 Task: Find connections with filter location San Francisco with filter topic #Futurismwith filter profile language Spanish with filter current company Work From Home/ Fresher & Experience Jobs with filter school St. Martin's Engineering College with filter industry Nursing Homes and Residential Care Facilities with filter service category Ghostwriting with filter keywords title Security Guard
Action: Mouse moved to (561, 69)
Screenshot: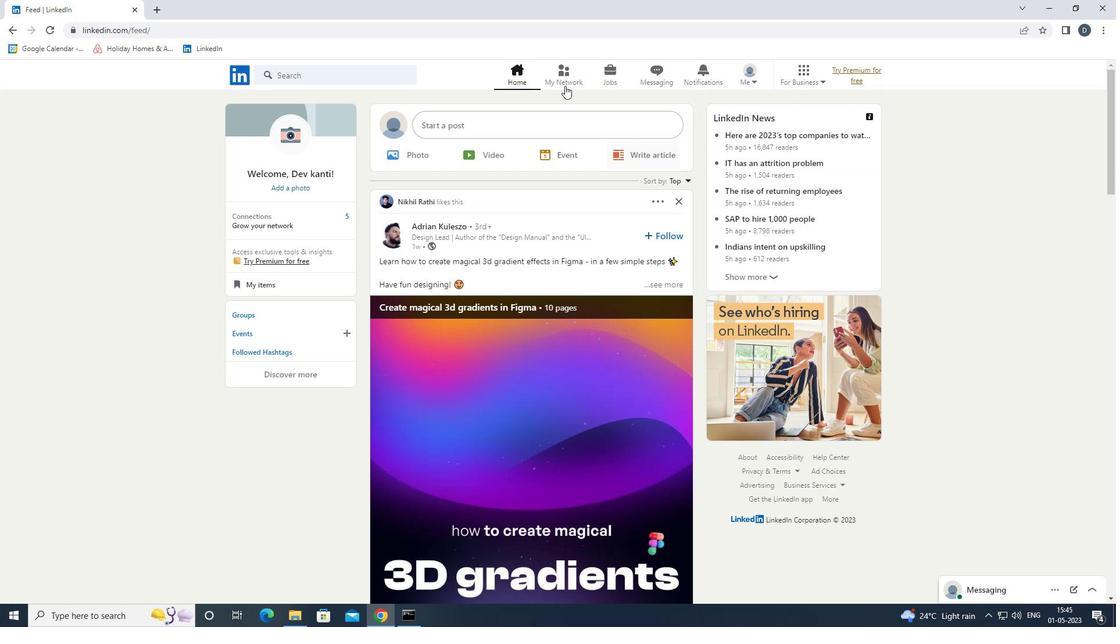 
Action: Mouse pressed left at (561, 69)
Screenshot: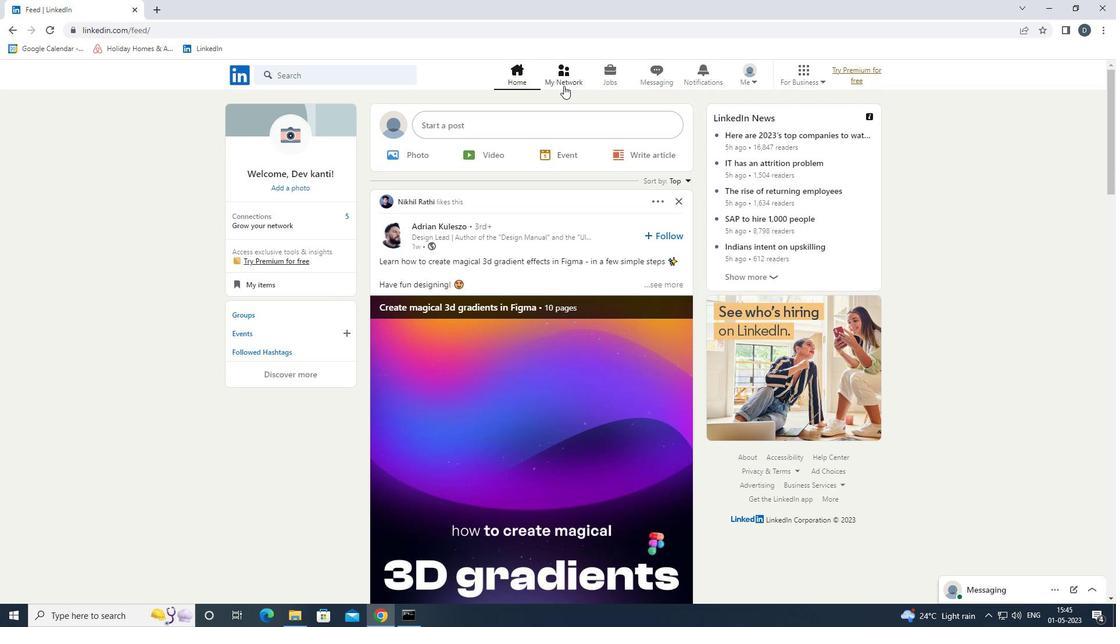 
Action: Mouse moved to (386, 137)
Screenshot: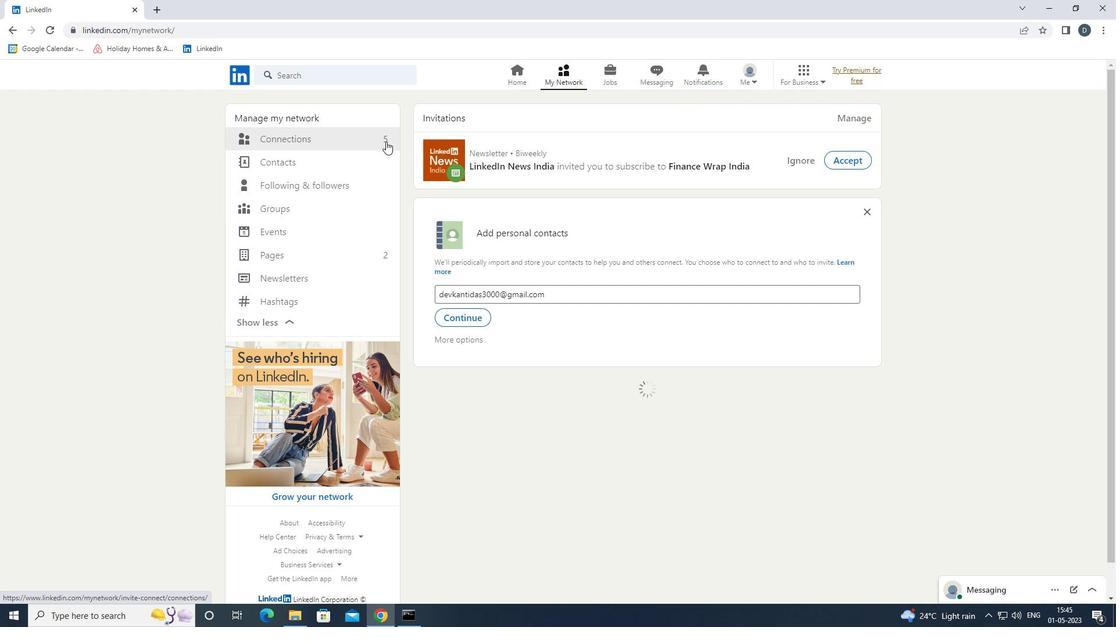 
Action: Mouse pressed left at (386, 137)
Screenshot: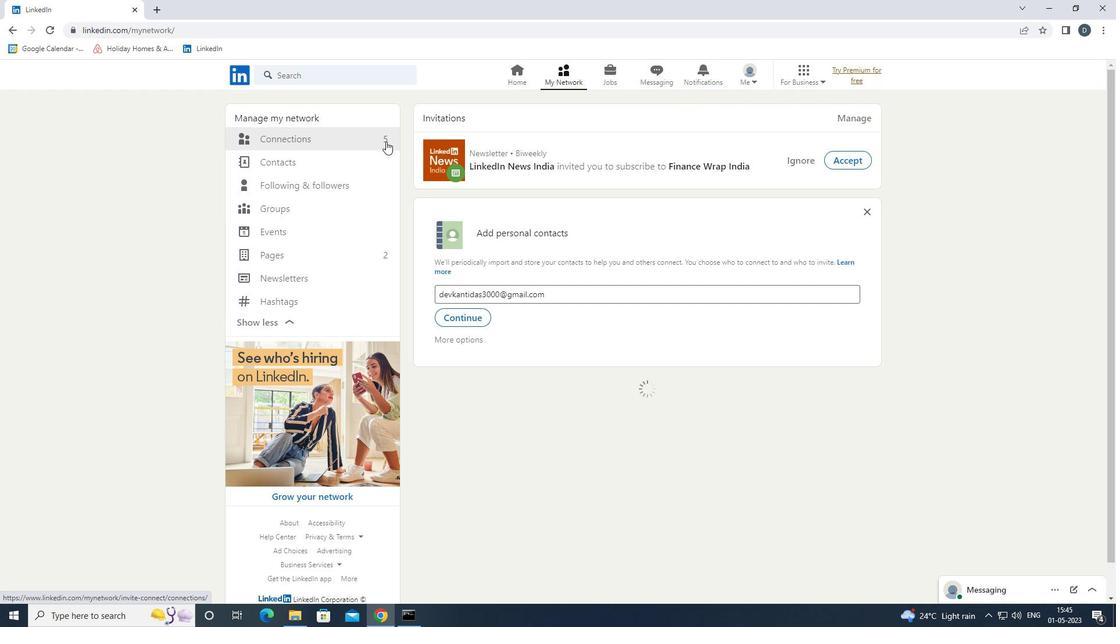 
Action: Mouse moved to (662, 138)
Screenshot: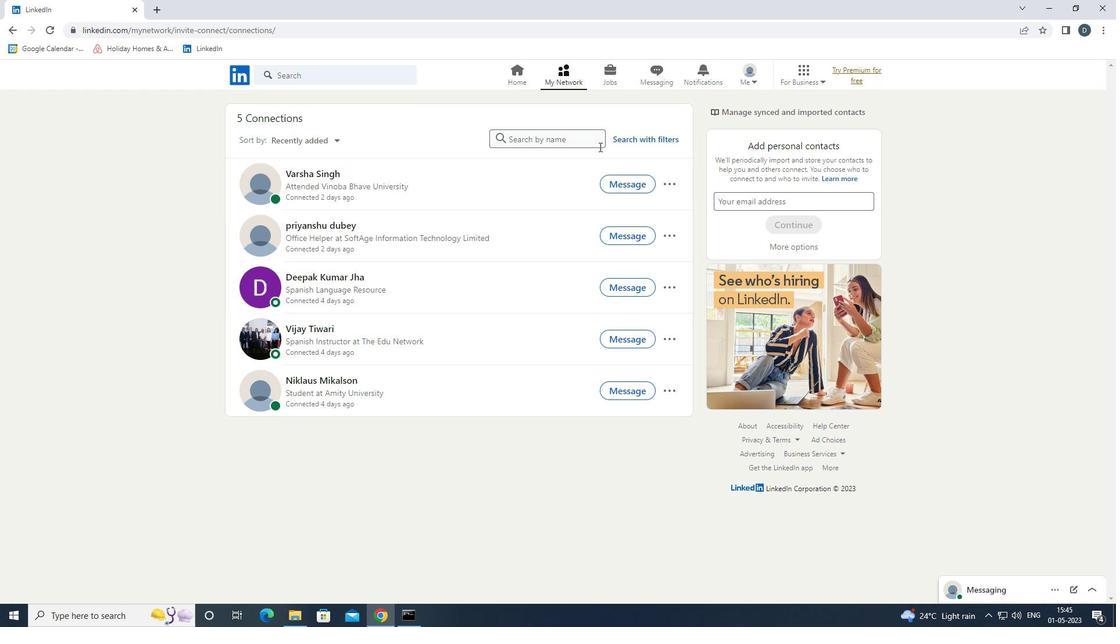 
Action: Mouse pressed left at (662, 138)
Screenshot: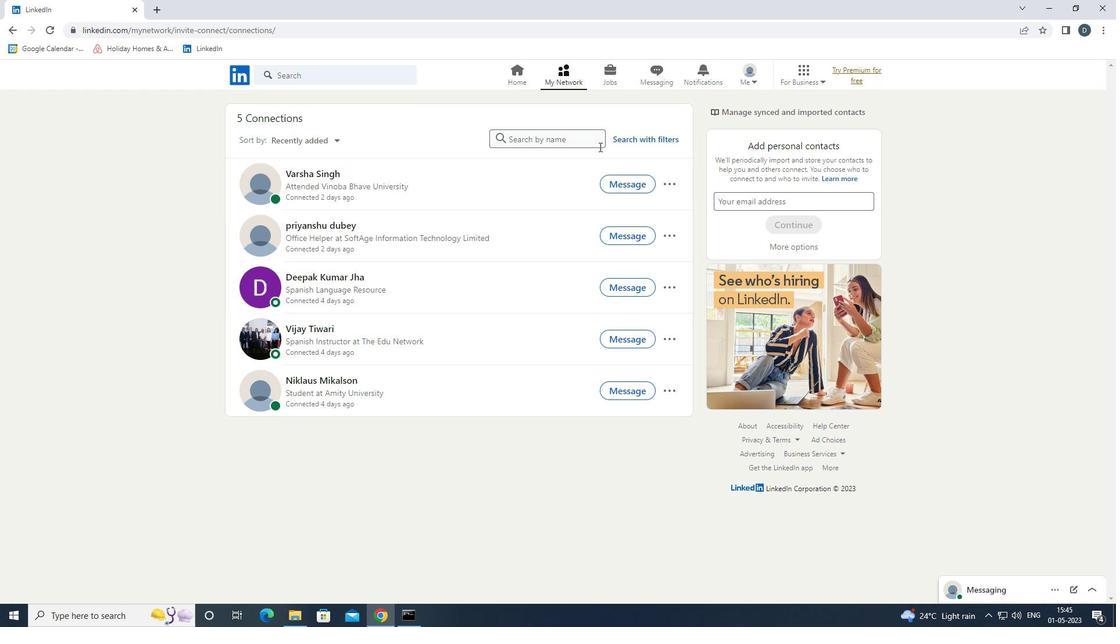 
Action: Mouse moved to (584, 112)
Screenshot: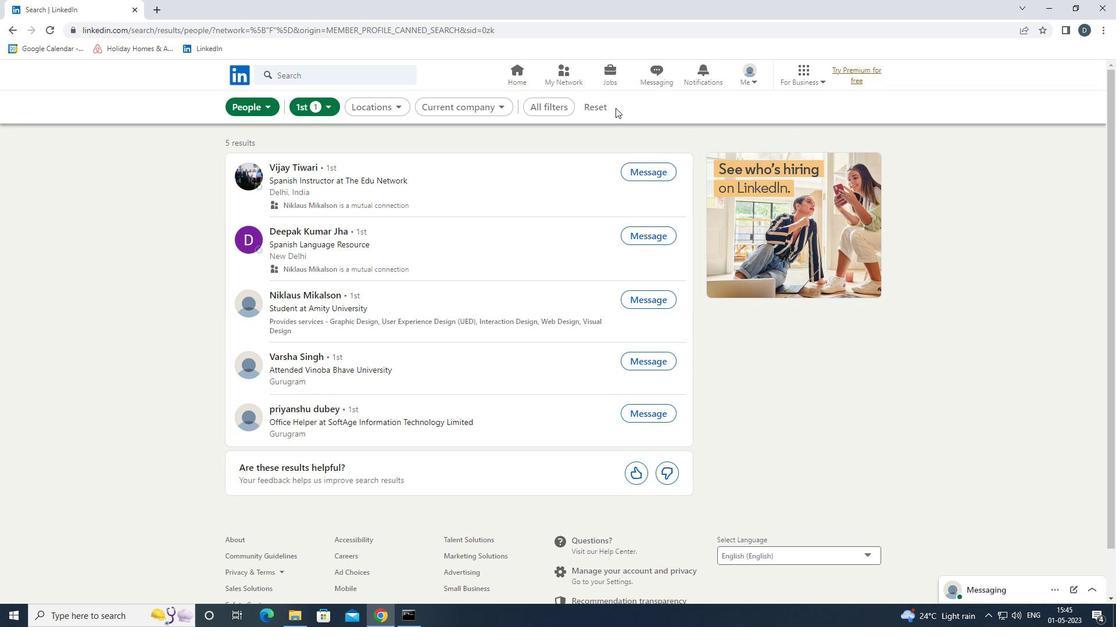 
Action: Mouse pressed left at (584, 112)
Screenshot: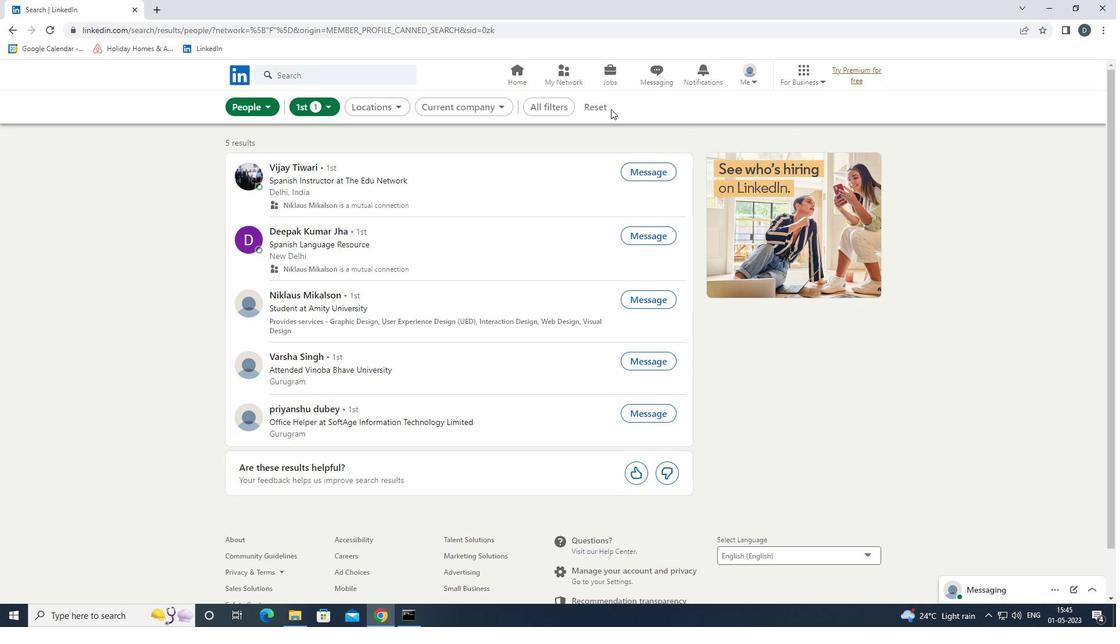 
Action: Mouse moved to (563, 108)
Screenshot: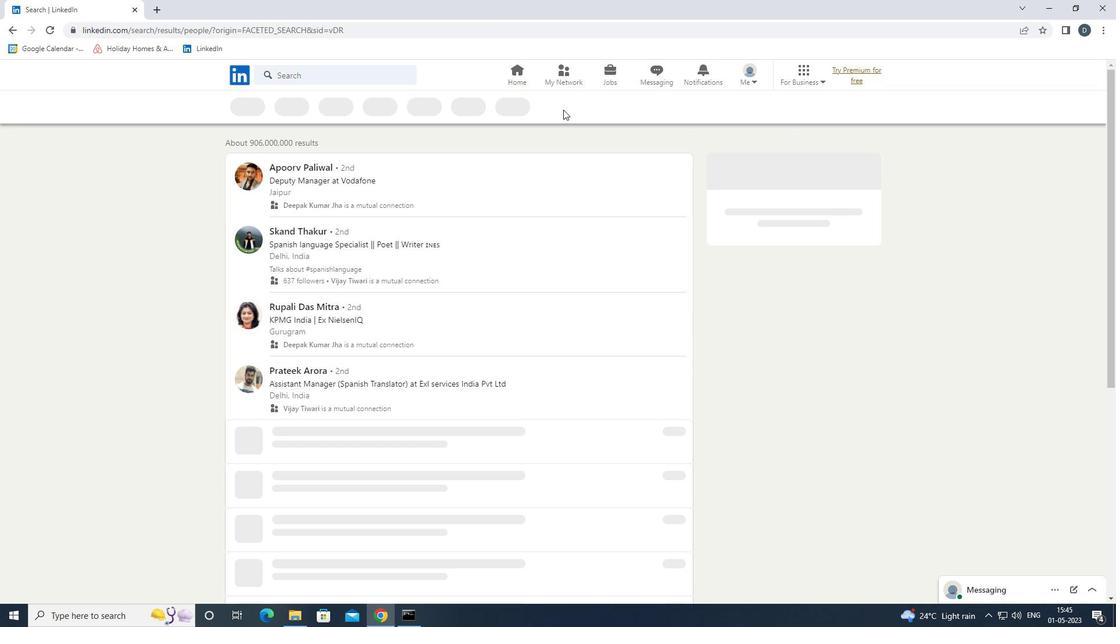 
Action: Mouse pressed left at (563, 108)
Screenshot: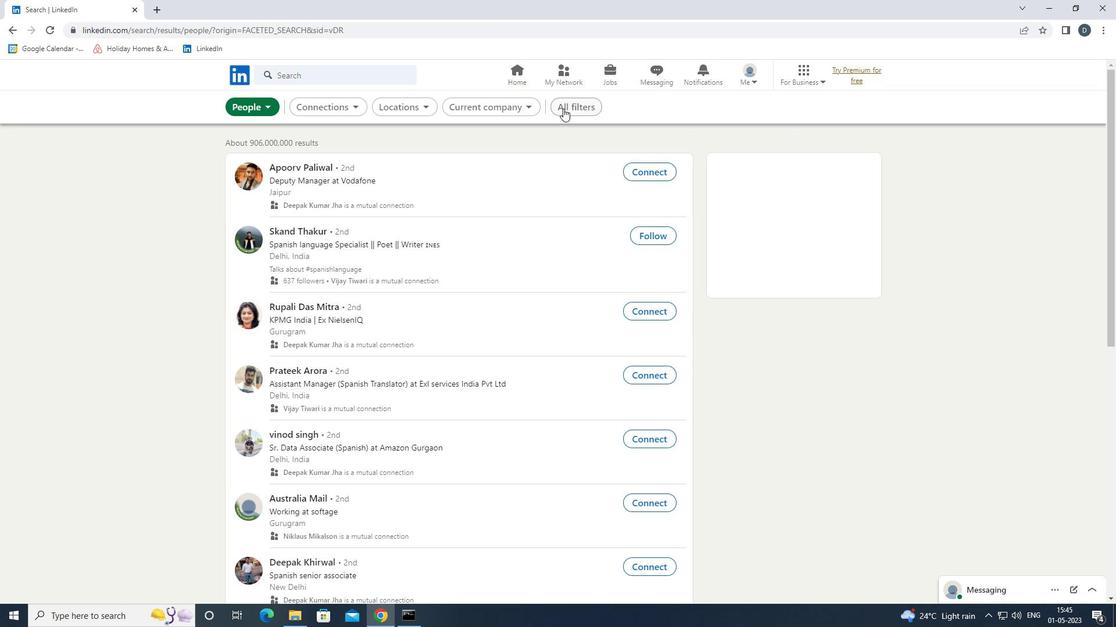 
Action: Mouse moved to (948, 422)
Screenshot: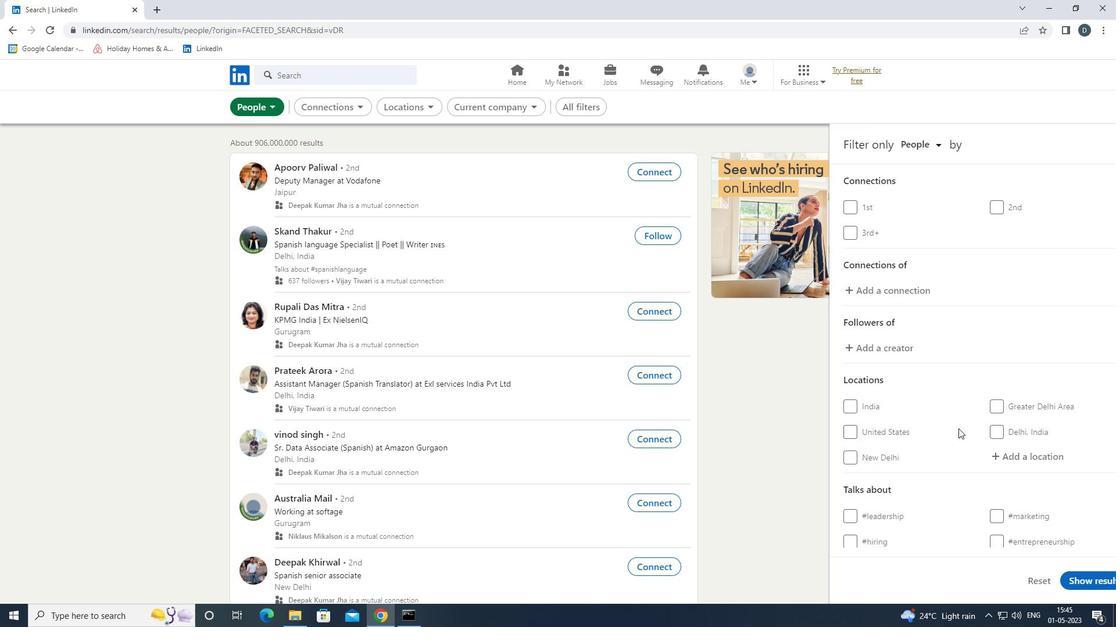
Action: Mouse scrolled (948, 421) with delta (0, 0)
Screenshot: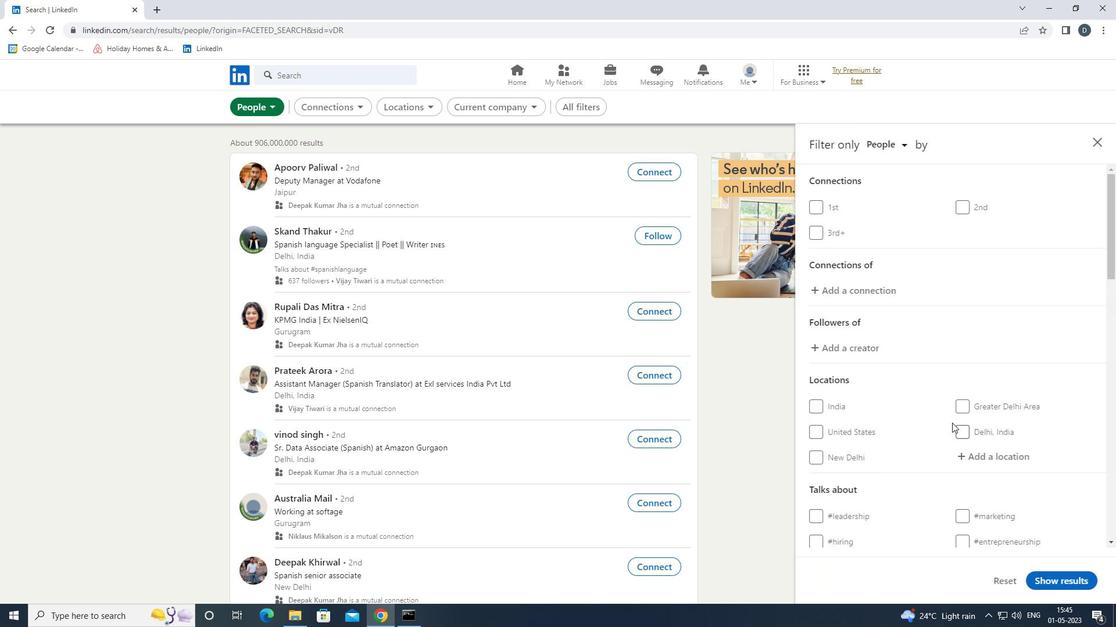 
Action: Mouse scrolled (948, 421) with delta (0, 0)
Screenshot: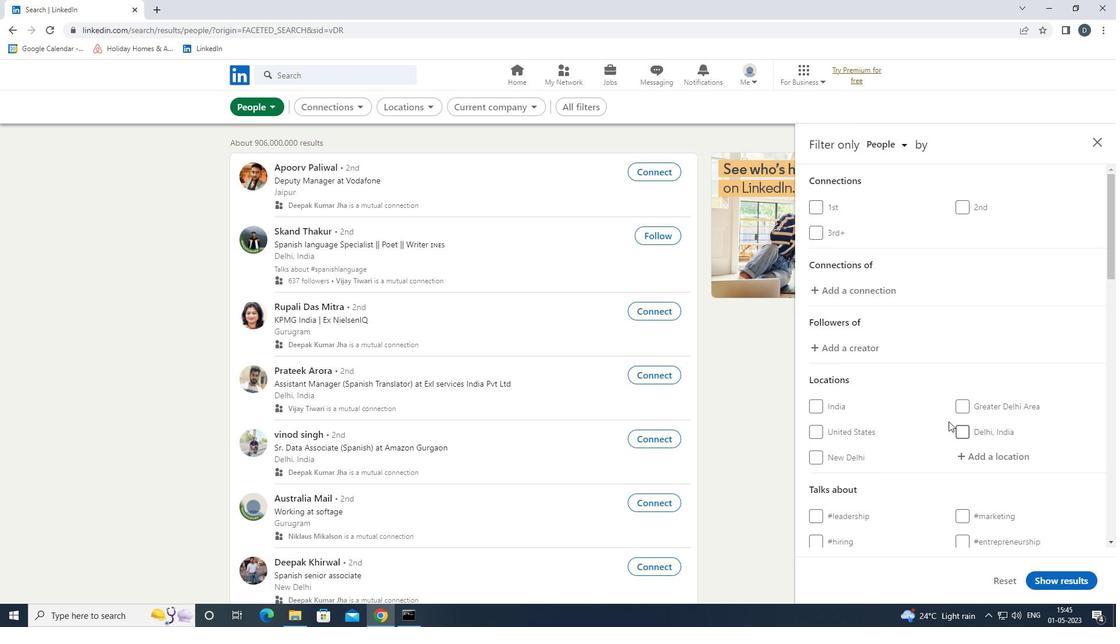 
Action: Mouse moved to (989, 349)
Screenshot: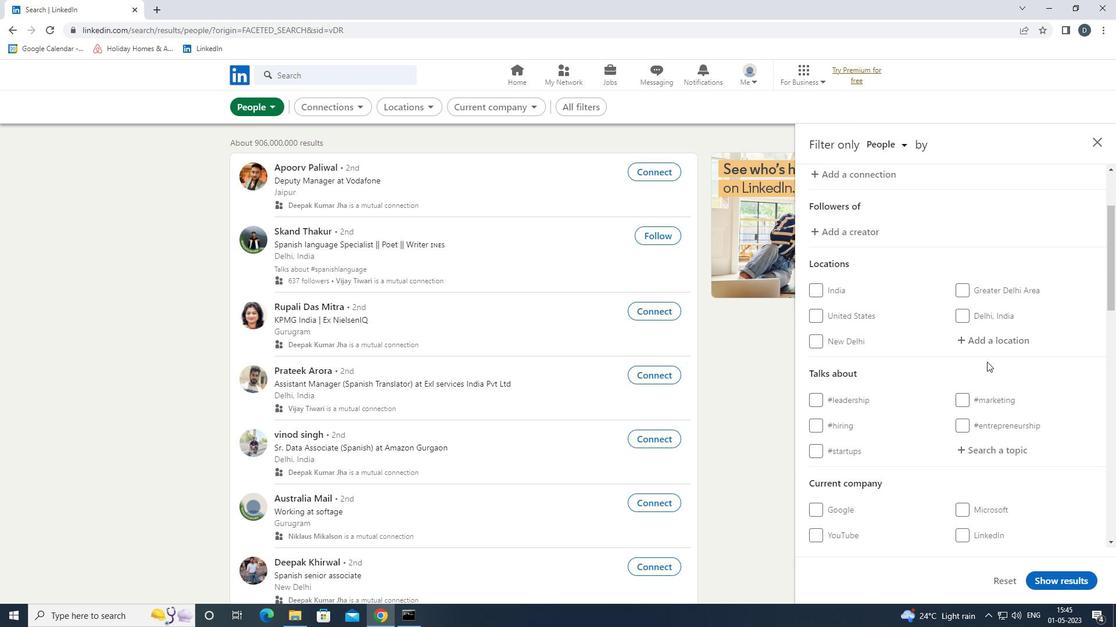 
Action: Mouse pressed left at (989, 349)
Screenshot: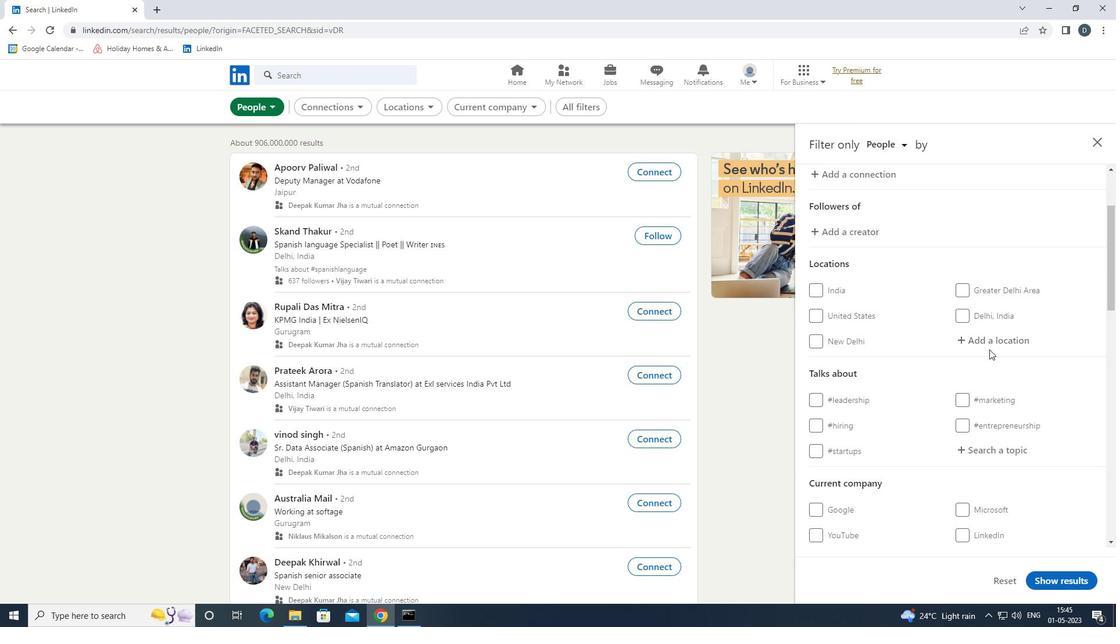 
Action: Key pressed <Key.shift>SAN<Key.space><Key.shift>FRAN<Key.down><Key.enter>
Screenshot: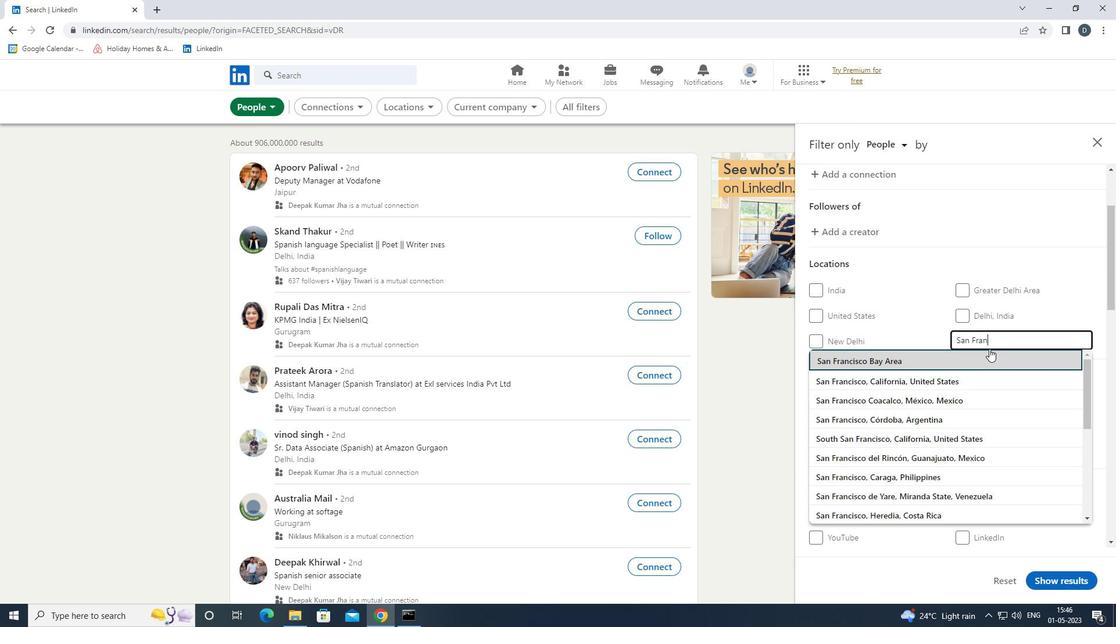 
Action: Mouse moved to (991, 347)
Screenshot: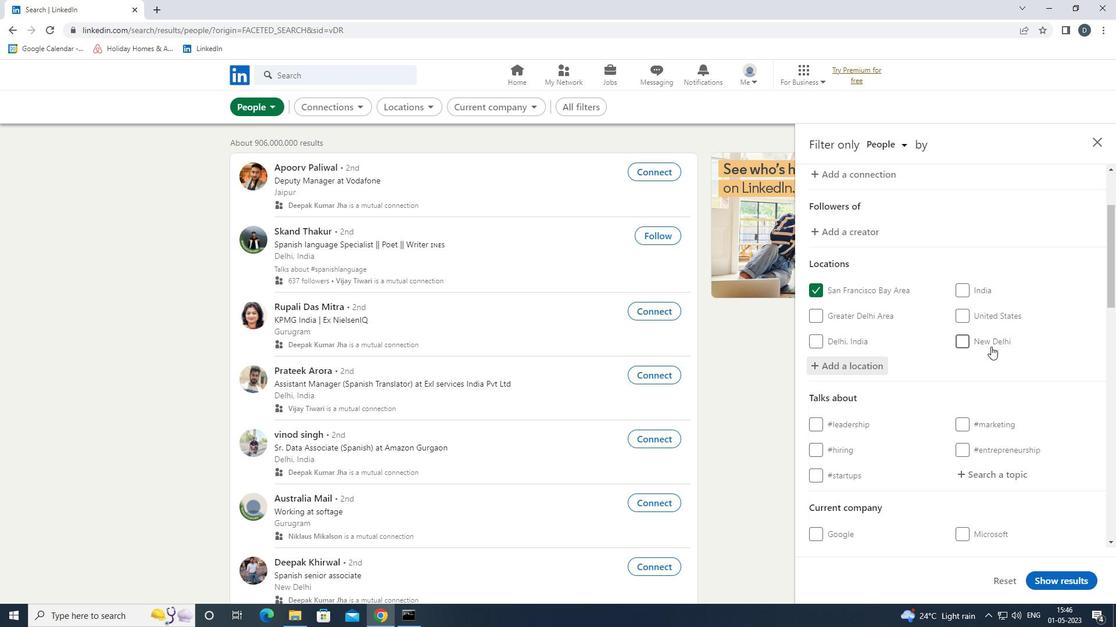
Action: Mouse scrolled (991, 346) with delta (0, 0)
Screenshot: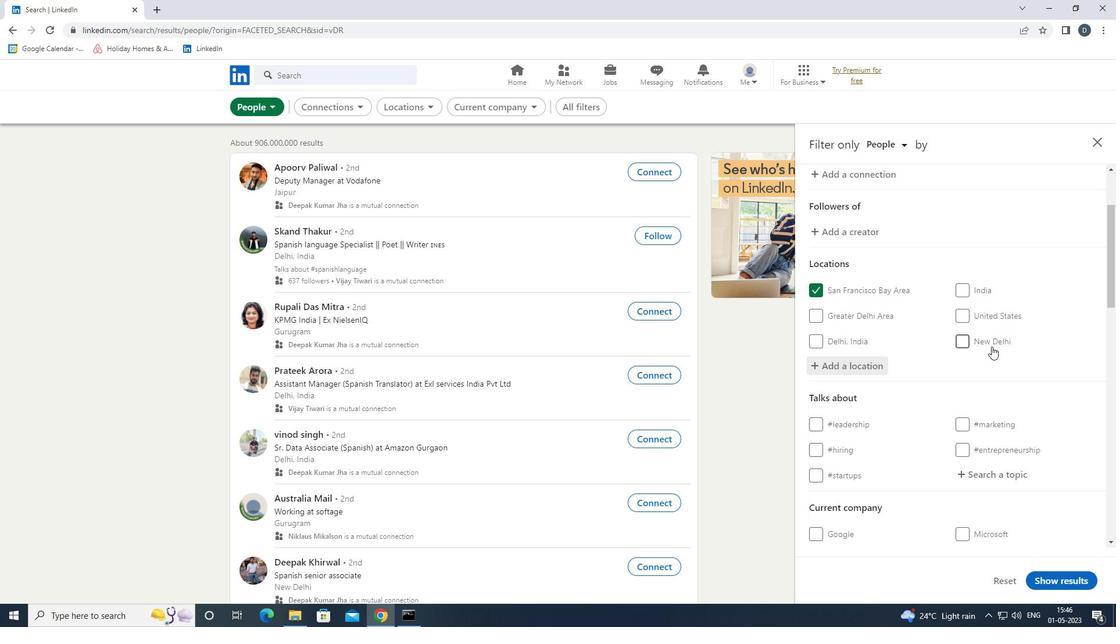 
Action: Mouse scrolled (991, 346) with delta (0, 0)
Screenshot: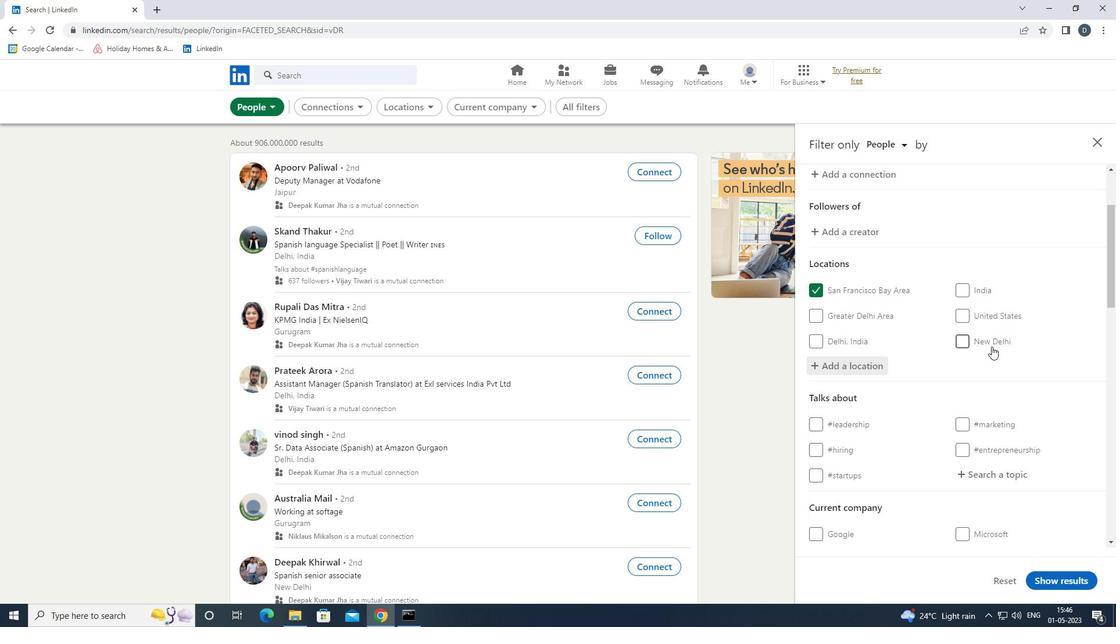 
Action: Mouse scrolled (991, 346) with delta (0, 0)
Screenshot: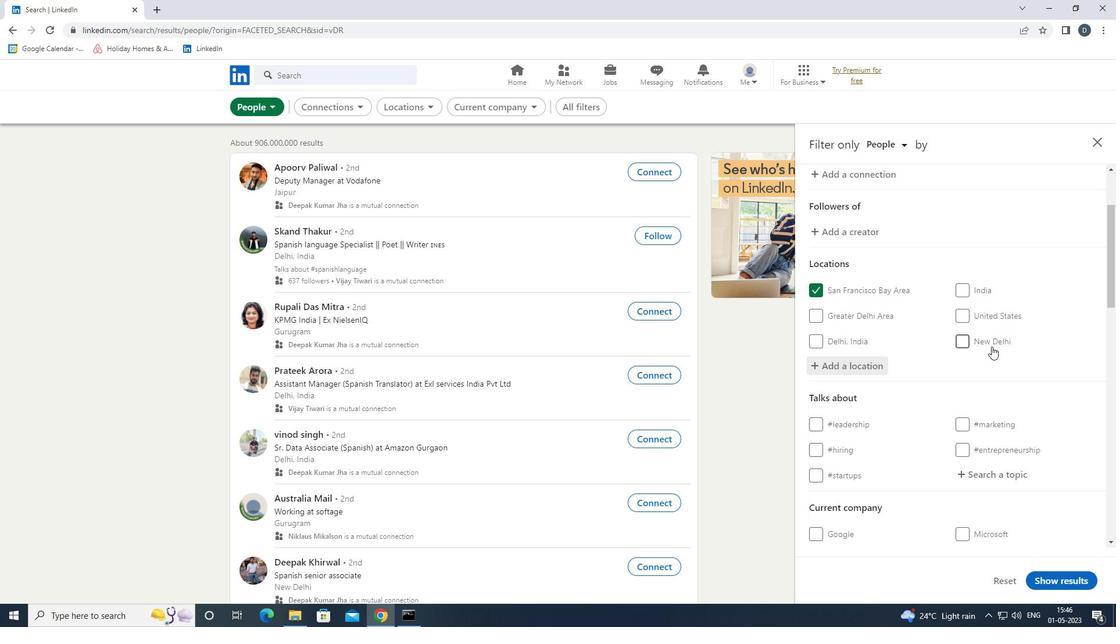 
Action: Mouse moved to (1029, 296)
Screenshot: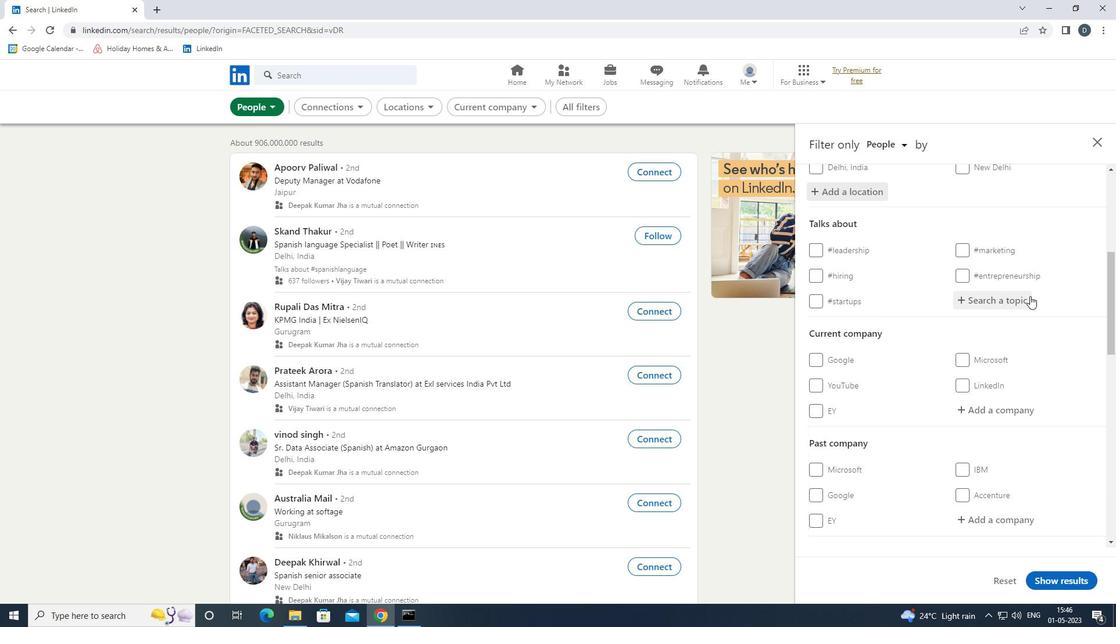 
Action: Mouse pressed left at (1029, 296)
Screenshot: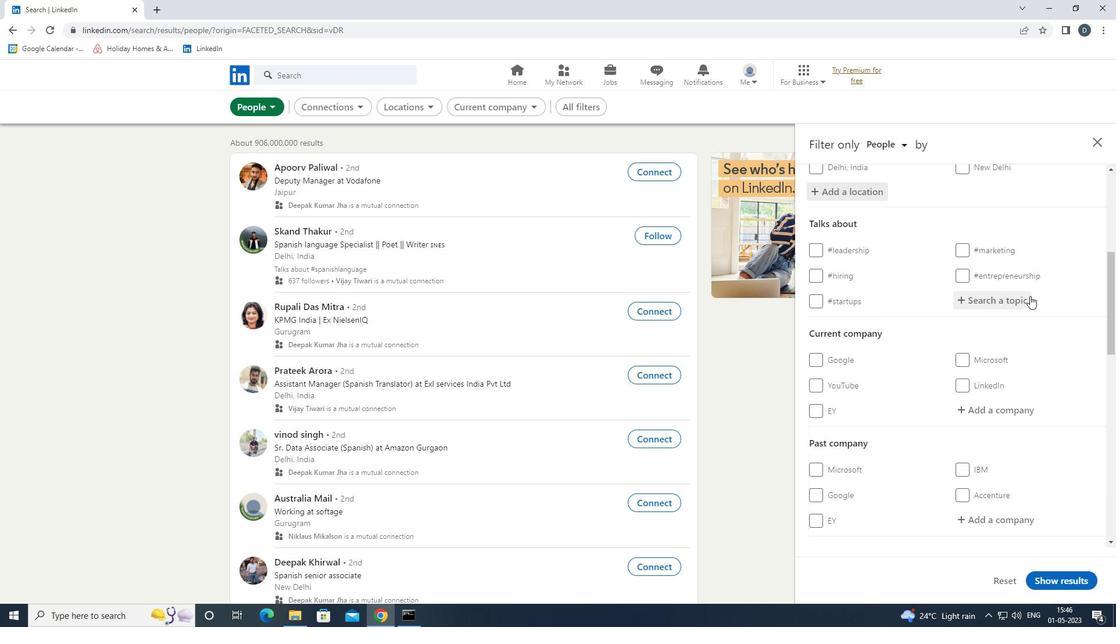 
Action: Mouse moved to (1028, 296)
Screenshot: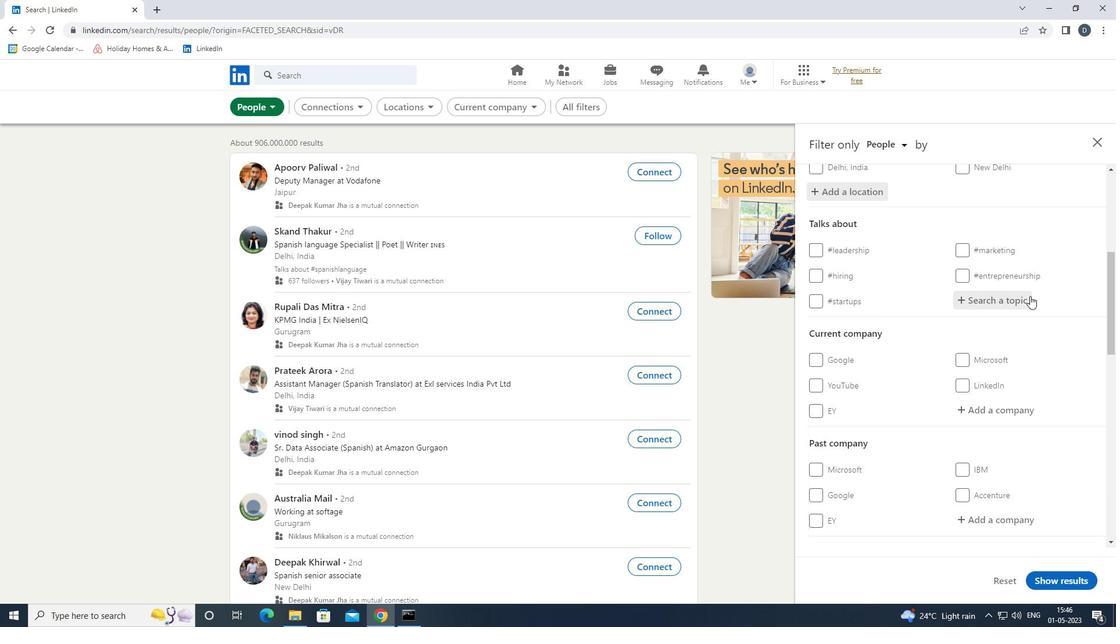 
Action: Key pressed <Key.shift><Key.shift>FUTURSIM<Key.left><Key.left><Key.left><Key.left><Key.left><Key.left><Key.left><Key.left><Key.left><Key.left><Key.left><Key.left><Key.shift><Key.shift><Key.shift><Key.shift><Key.shift><Key.shift><Key.shift><Key.shift><Key.shift>#<Key.right><Key.right><Key.right><Key.right><Key.right><Key.right><Key.right><Key.right><Key.right>
Screenshot: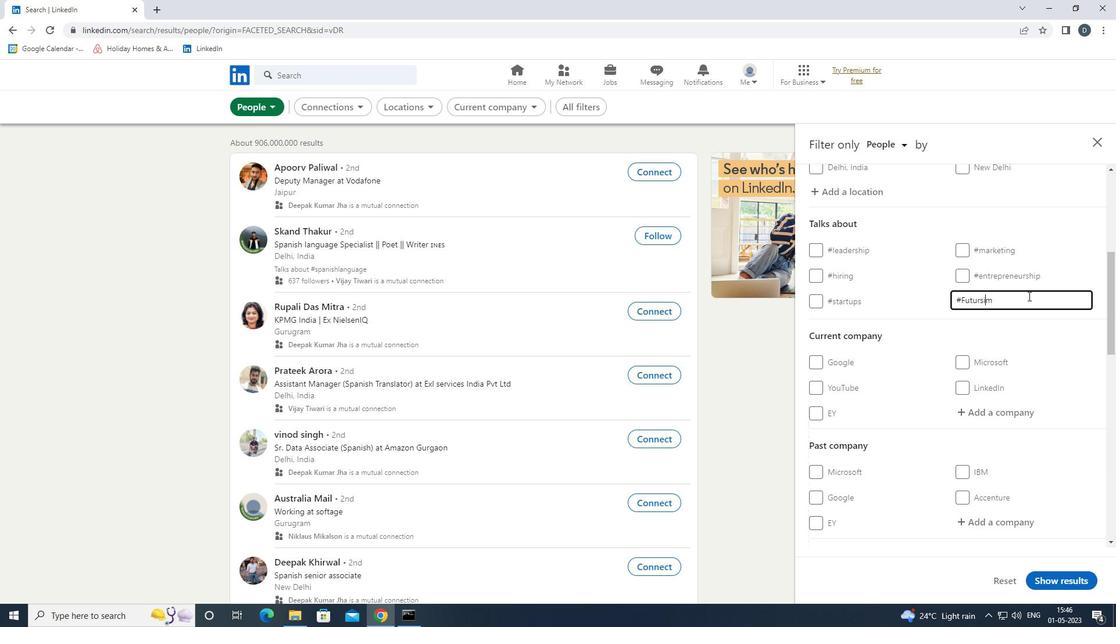 
Action: Mouse moved to (1026, 297)
Screenshot: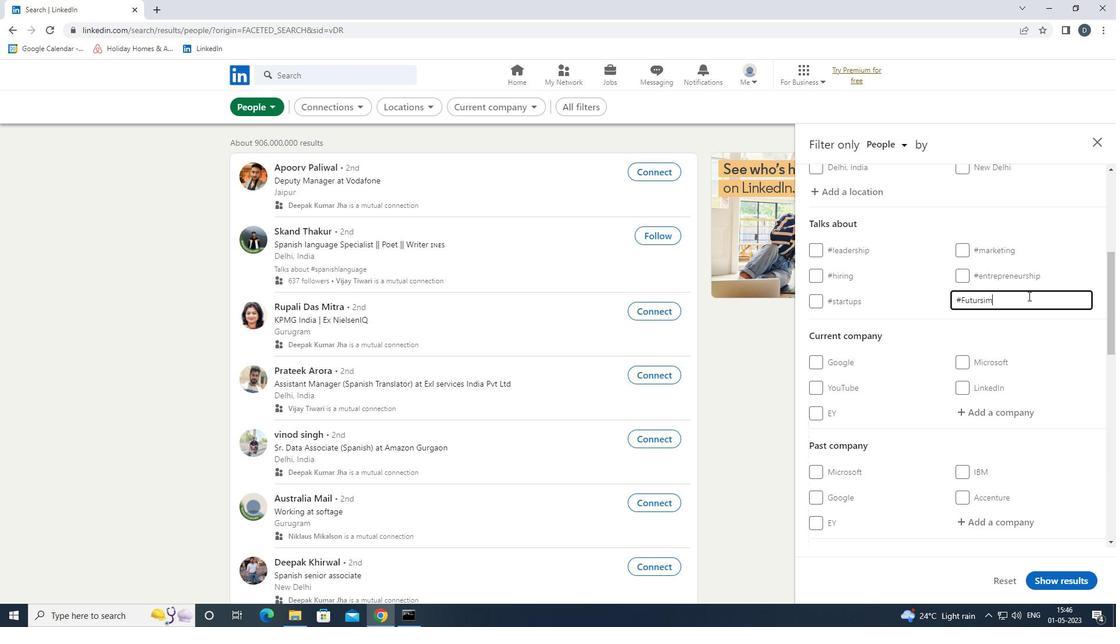
Action: Key pressed <Key.backspace><Key.backspace>M<Key.left><Key.left><Key.left><Key.left><Key.left><Key.left><Key.left><Key.left><Key.left><Key.left><Key.left><Key.left><Key.left><Key.left><Key.left><Key.left><Key.delete><Key.right><Key.right><Key.right><Key.right><Key.right>I<Key.down><Key.enter>
Screenshot: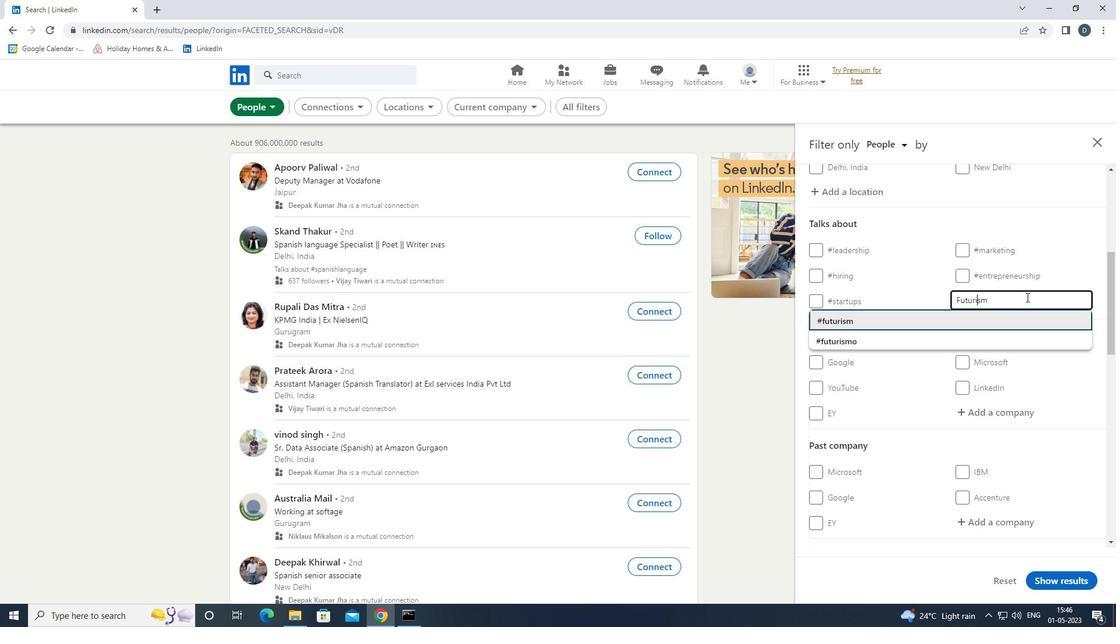 
Action: Mouse moved to (1026, 303)
Screenshot: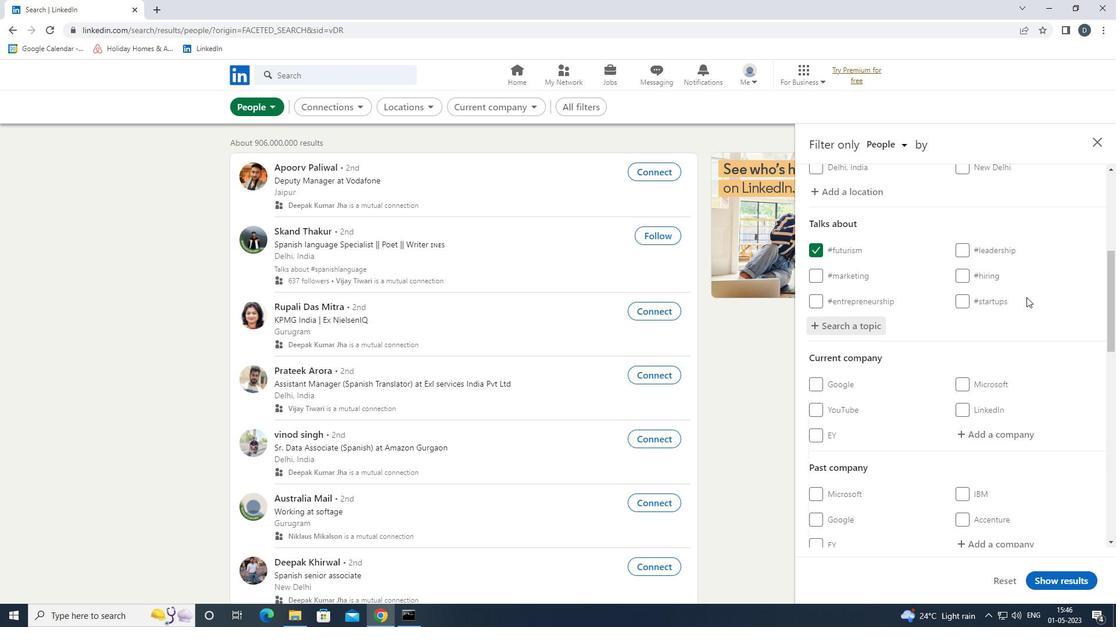 
Action: Mouse scrolled (1026, 302) with delta (0, 0)
Screenshot: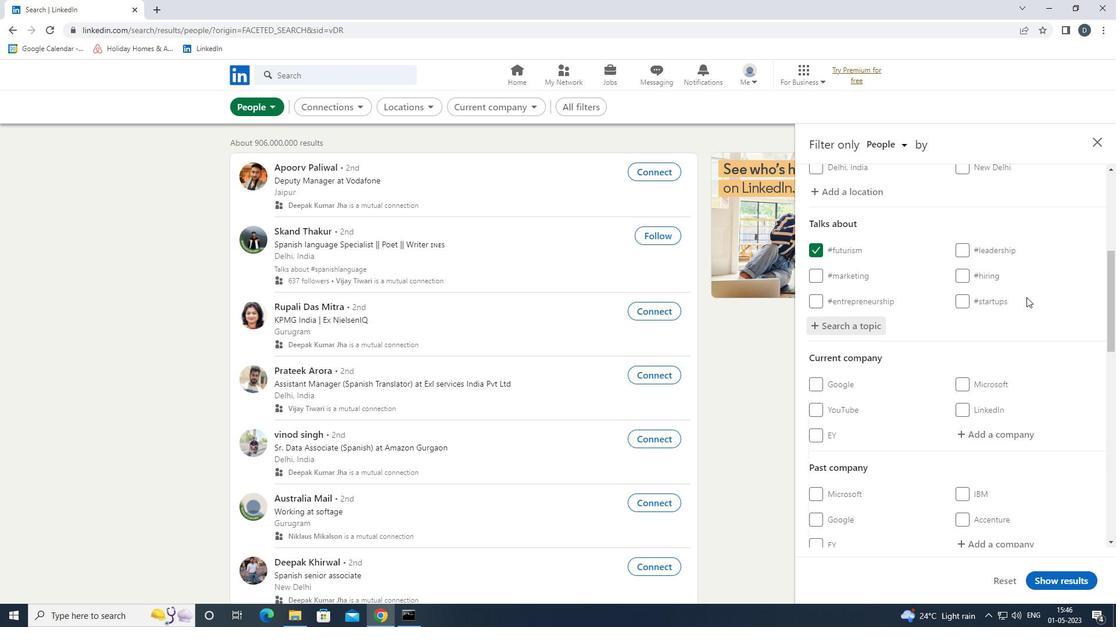 
Action: Mouse moved to (1026, 305)
Screenshot: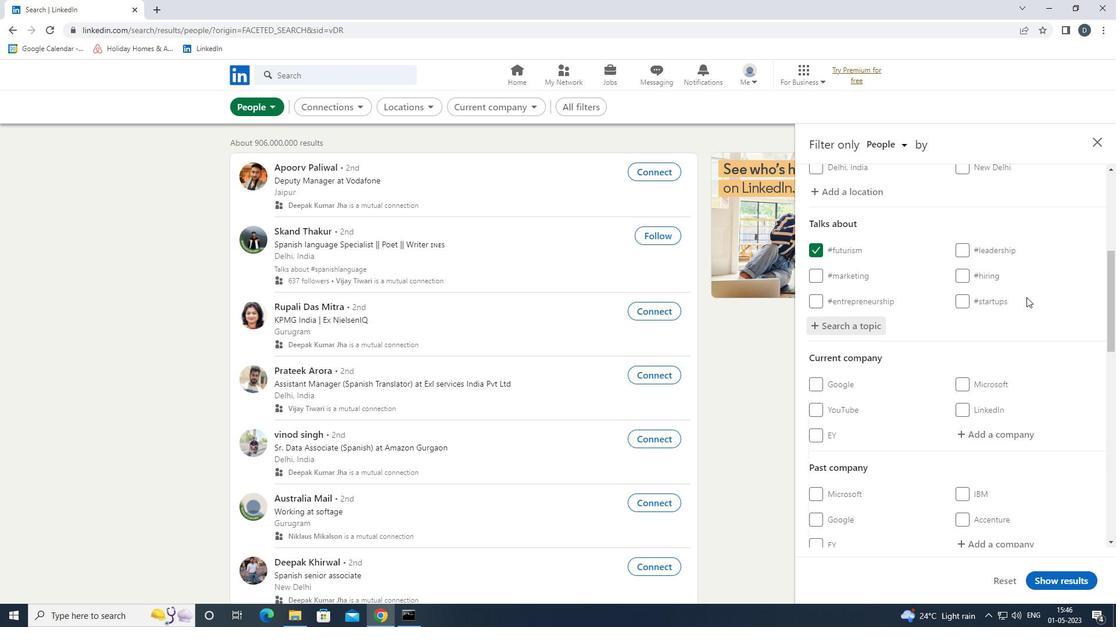 
Action: Mouse scrolled (1026, 304) with delta (0, 0)
Screenshot: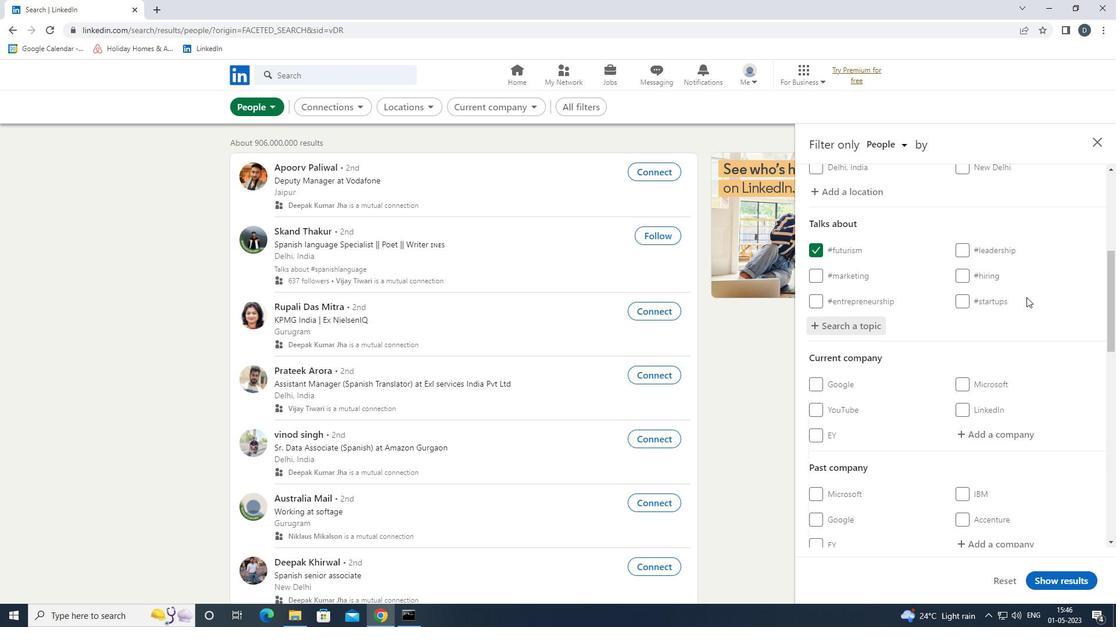 
Action: Mouse moved to (1019, 319)
Screenshot: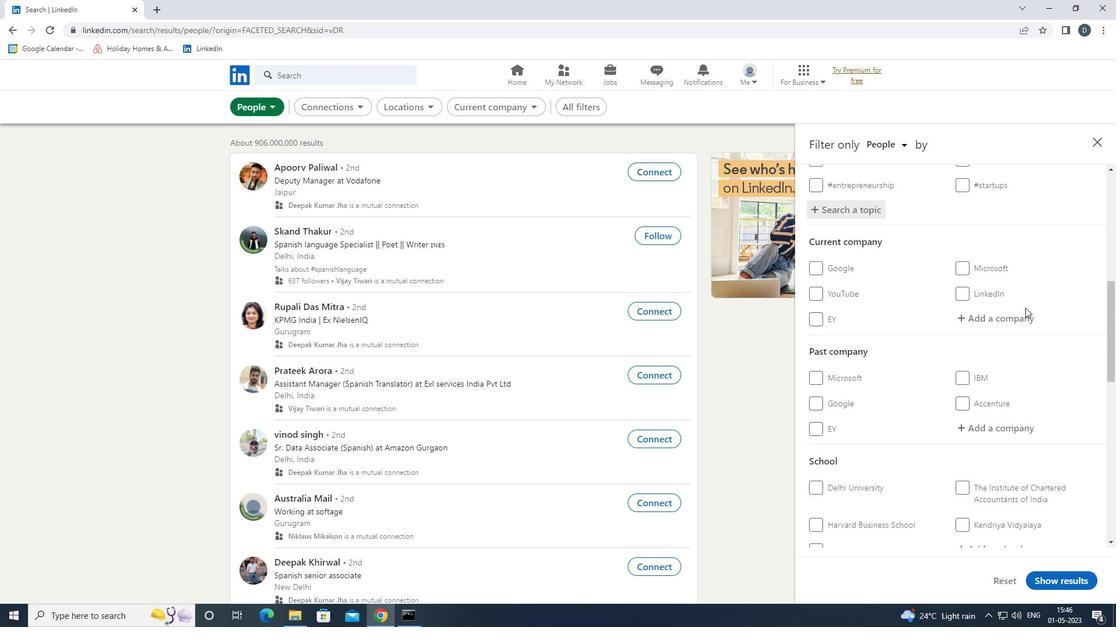 
Action: Mouse scrolled (1019, 318) with delta (0, 0)
Screenshot: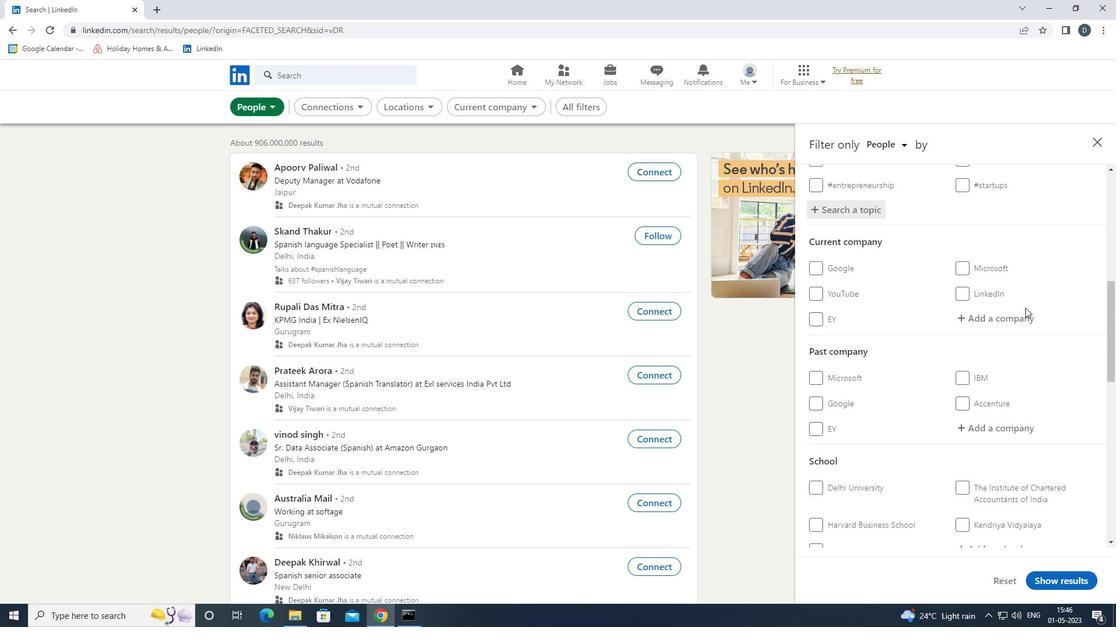 
Action: Mouse scrolled (1019, 318) with delta (0, 0)
Screenshot: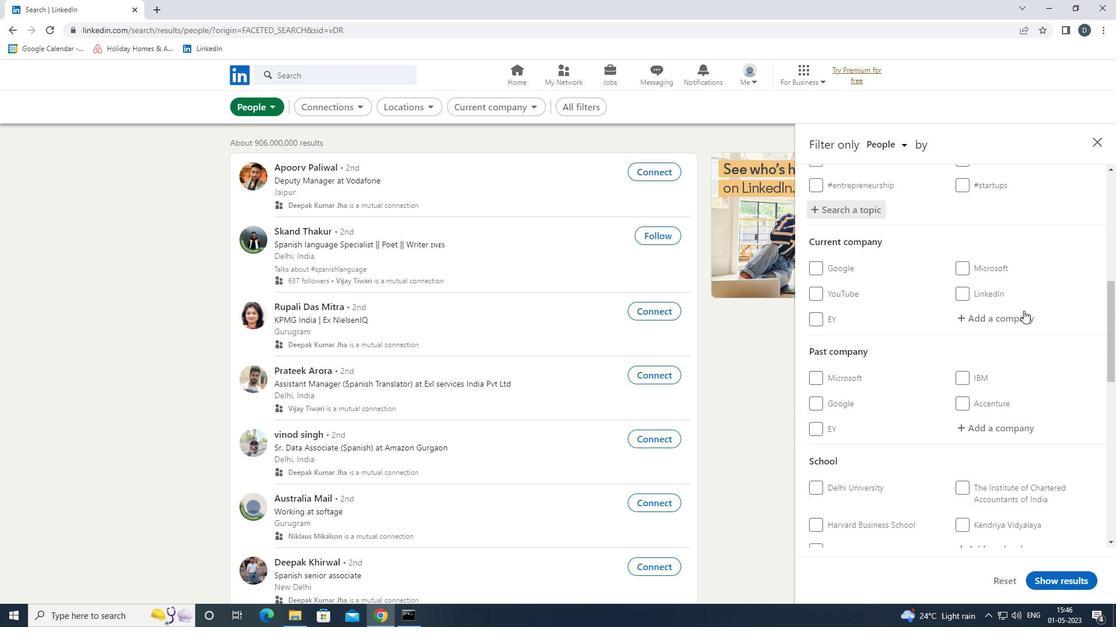 
Action: Mouse scrolled (1019, 318) with delta (0, 0)
Screenshot: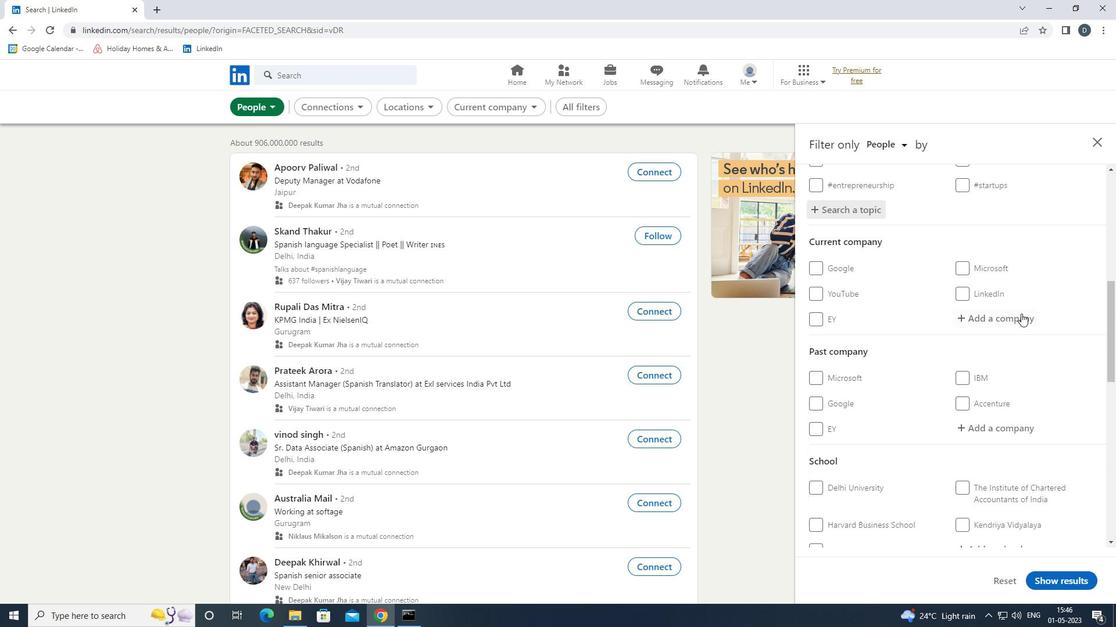 
Action: Mouse scrolled (1019, 318) with delta (0, 0)
Screenshot: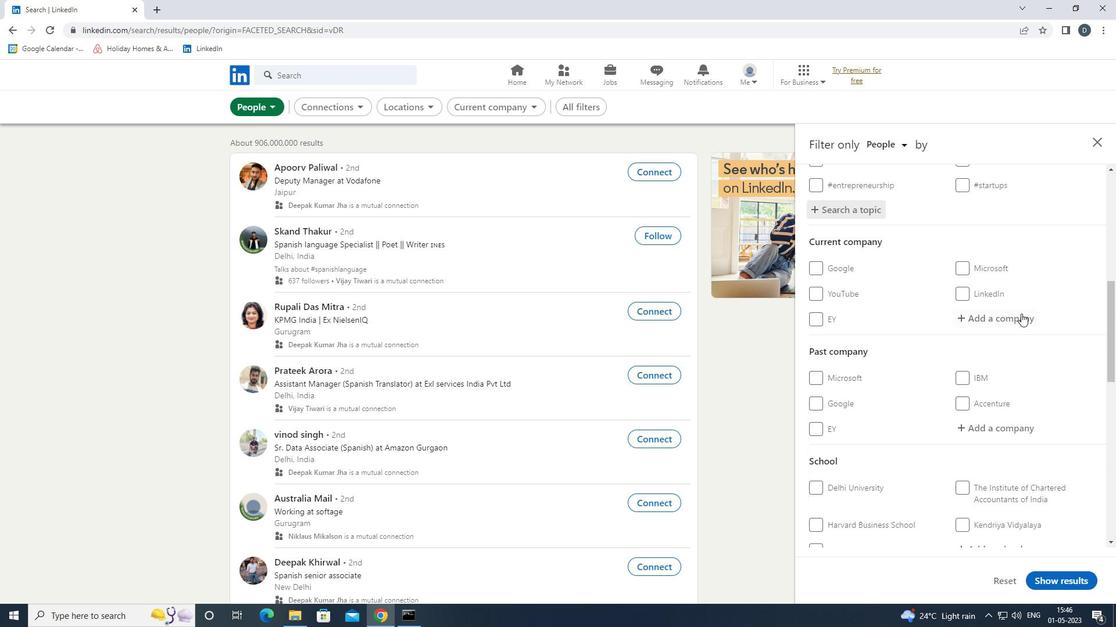 
Action: Mouse moved to (1019, 319)
Screenshot: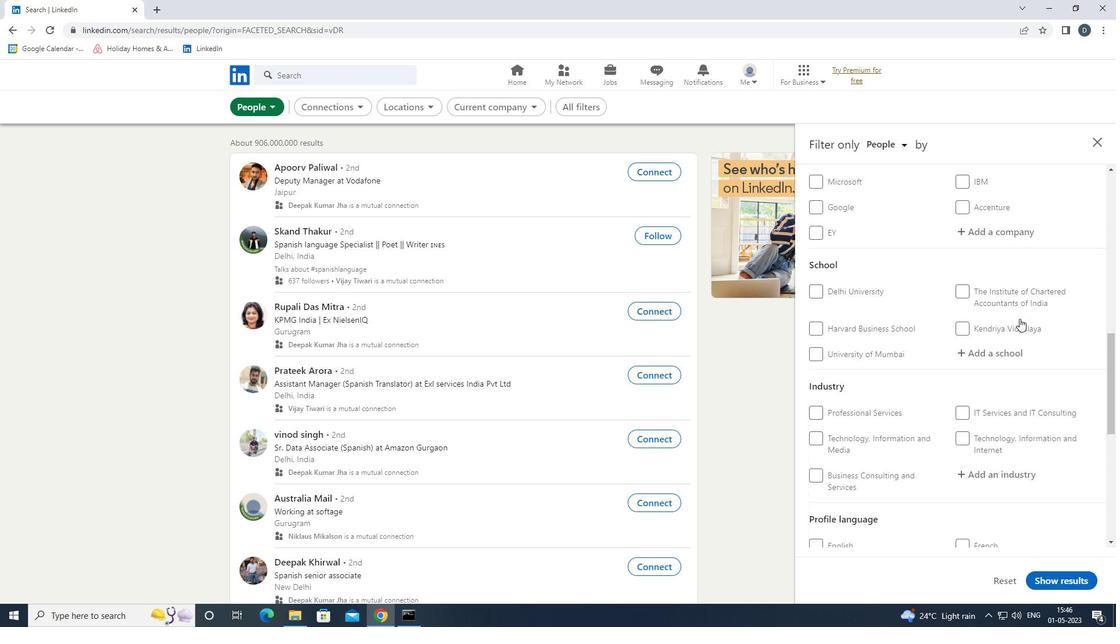 
Action: Mouse scrolled (1019, 319) with delta (0, 0)
Screenshot: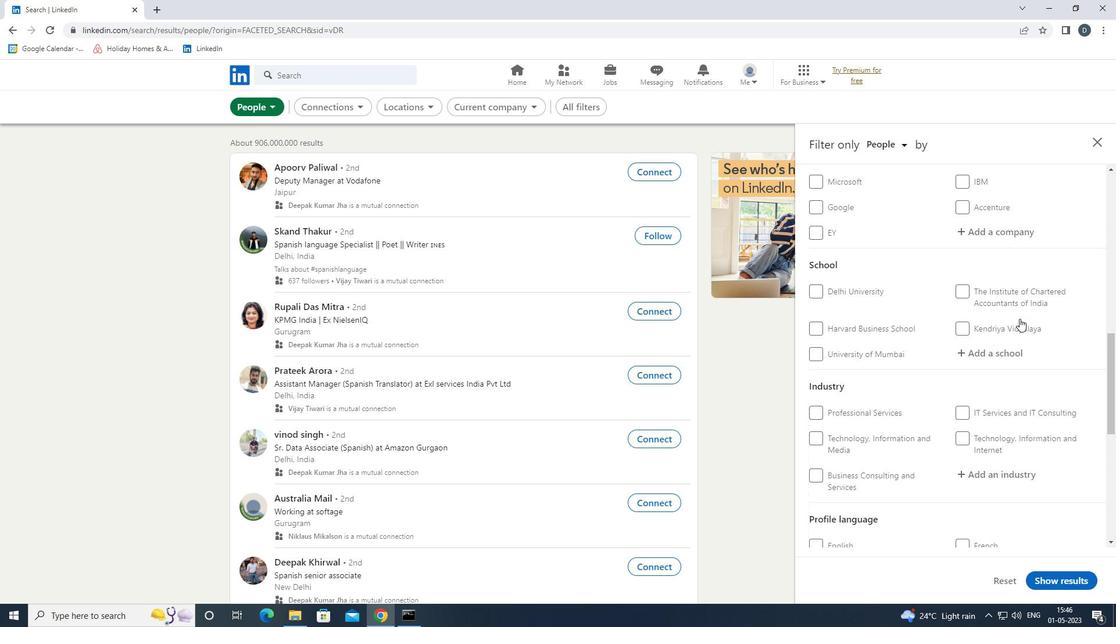 
Action: Mouse scrolled (1019, 319) with delta (0, 0)
Screenshot: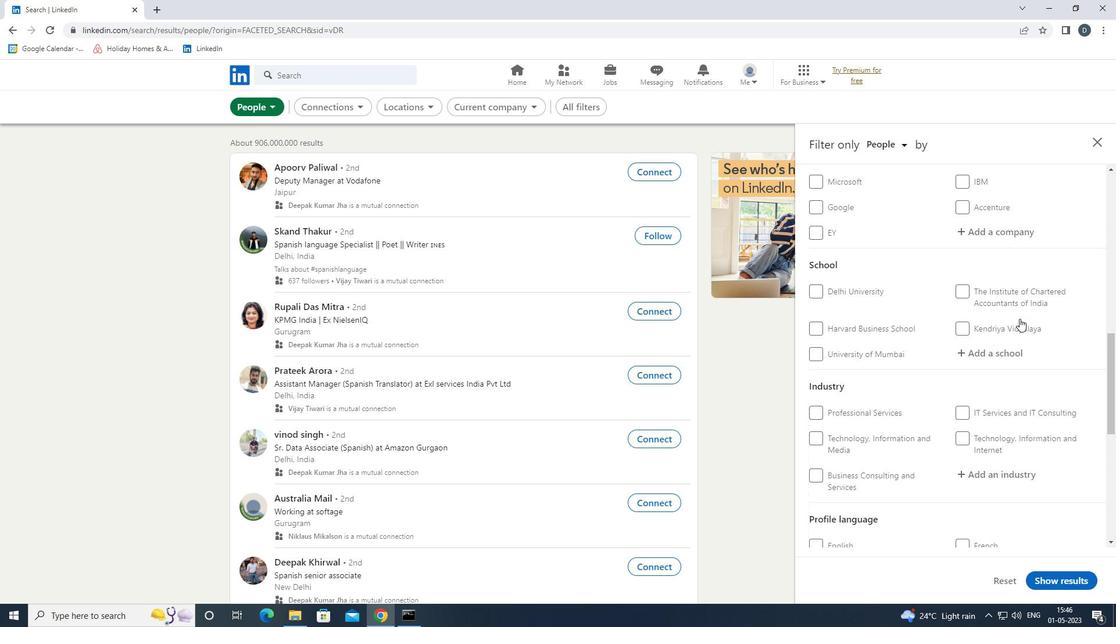 
Action: Mouse scrolled (1019, 319) with delta (0, 0)
Screenshot: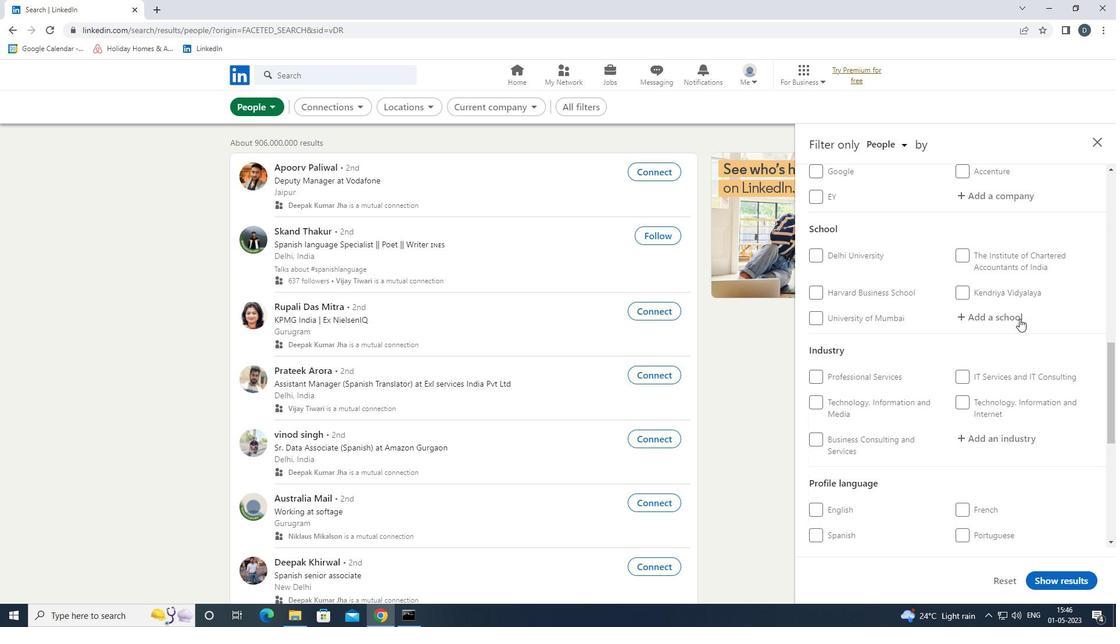 
Action: Mouse moved to (825, 359)
Screenshot: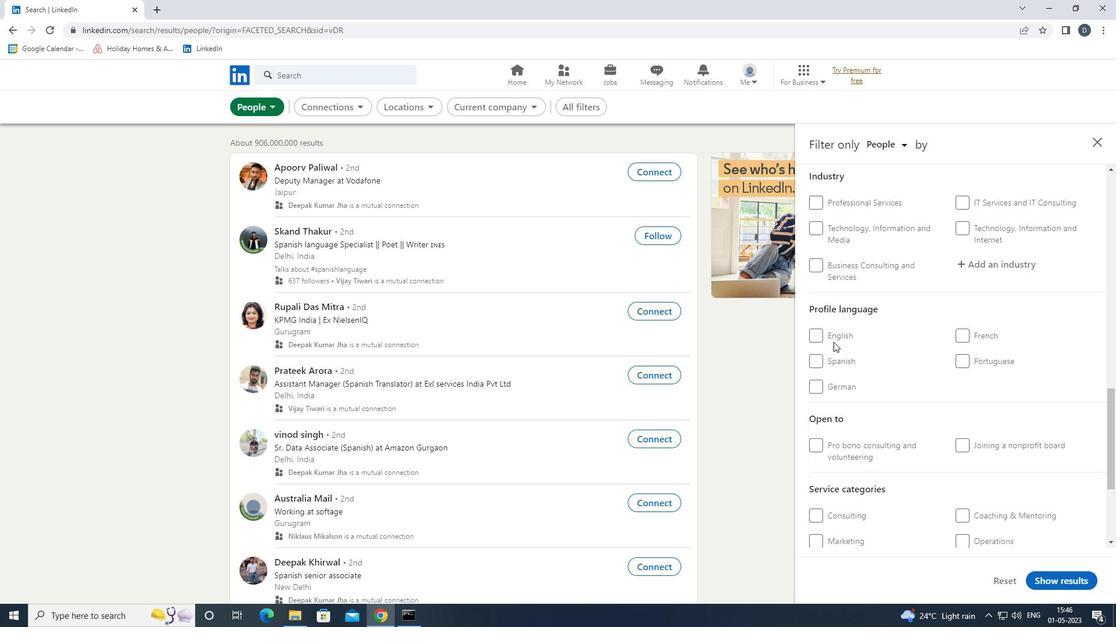 
Action: Mouse pressed left at (825, 359)
Screenshot: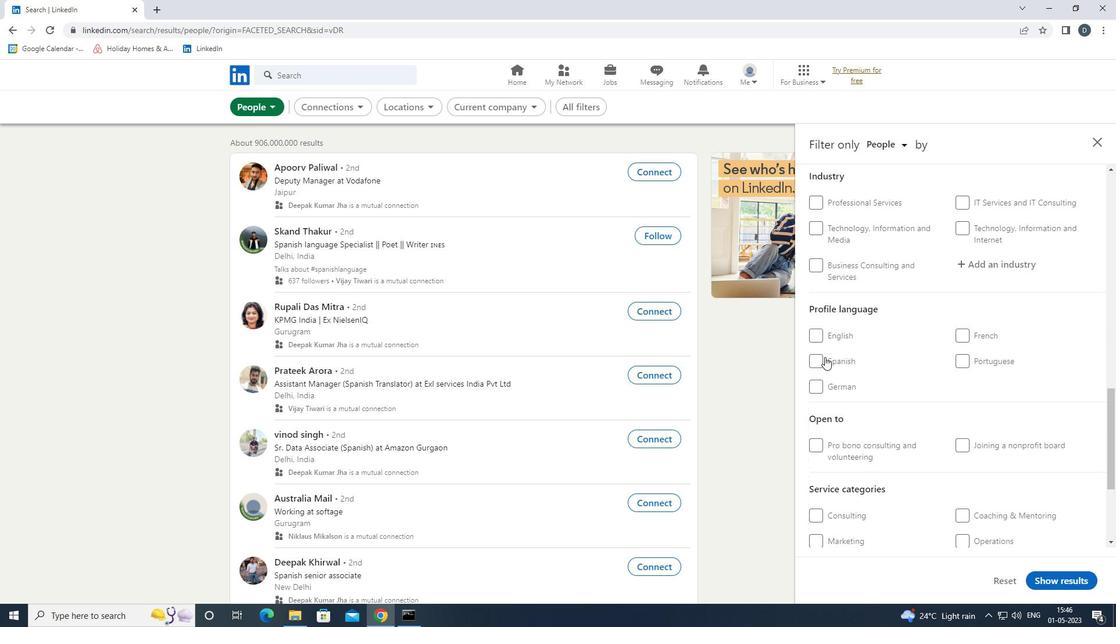 
Action: Mouse moved to (915, 364)
Screenshot: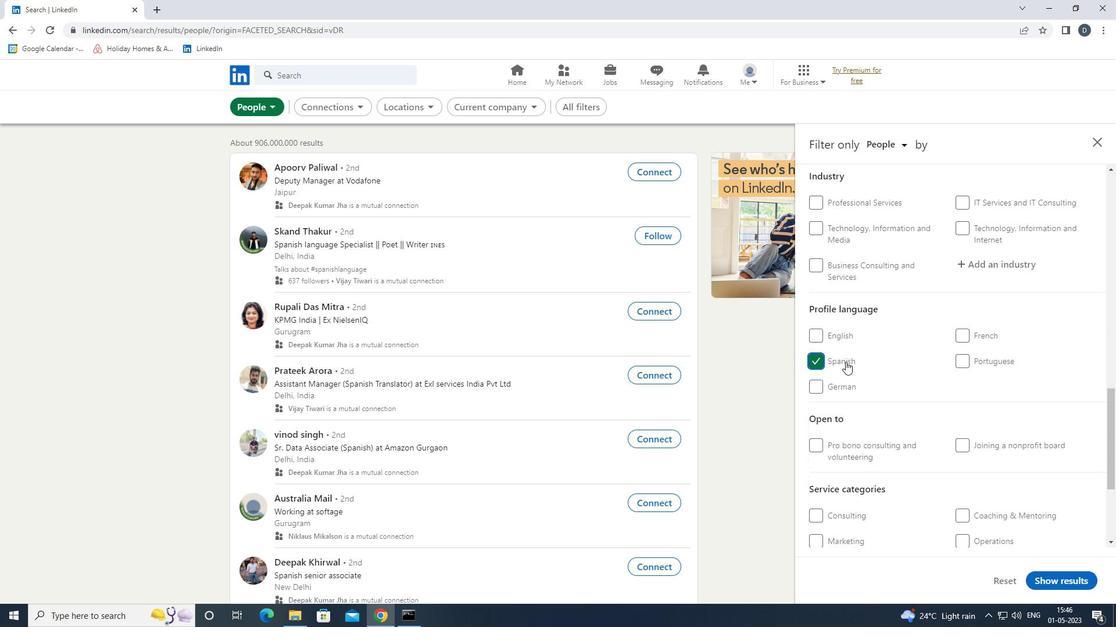 
Action: Mouse scrolled (915, 365) with delta (0, 0)
Screenshot: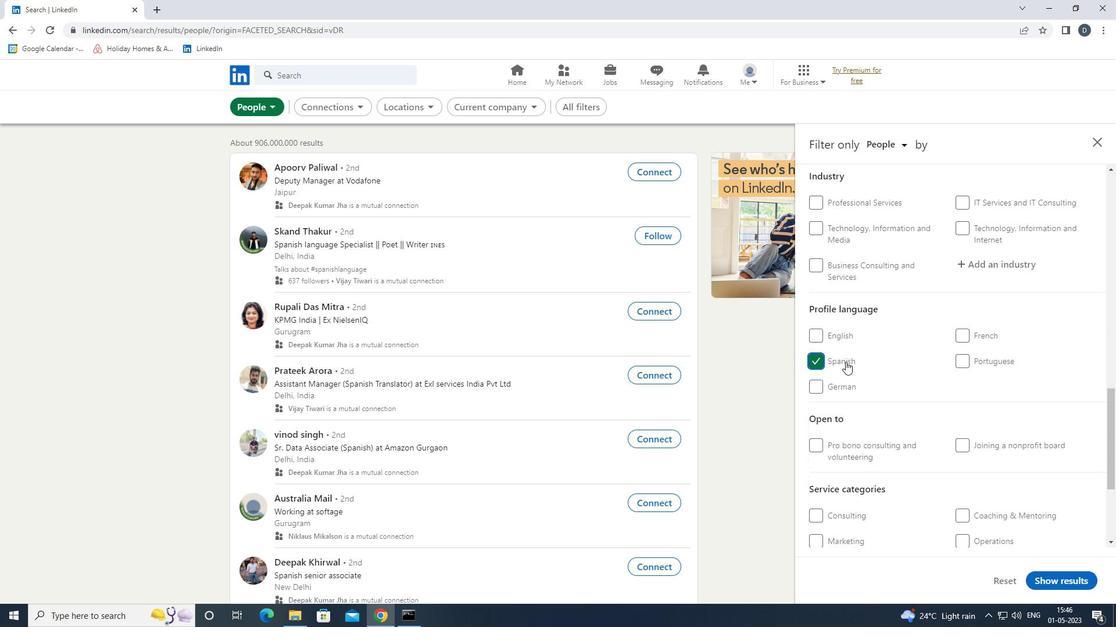 
Action: Mouse scrolled (915, 365) with delta (0, 0)
Screenshot: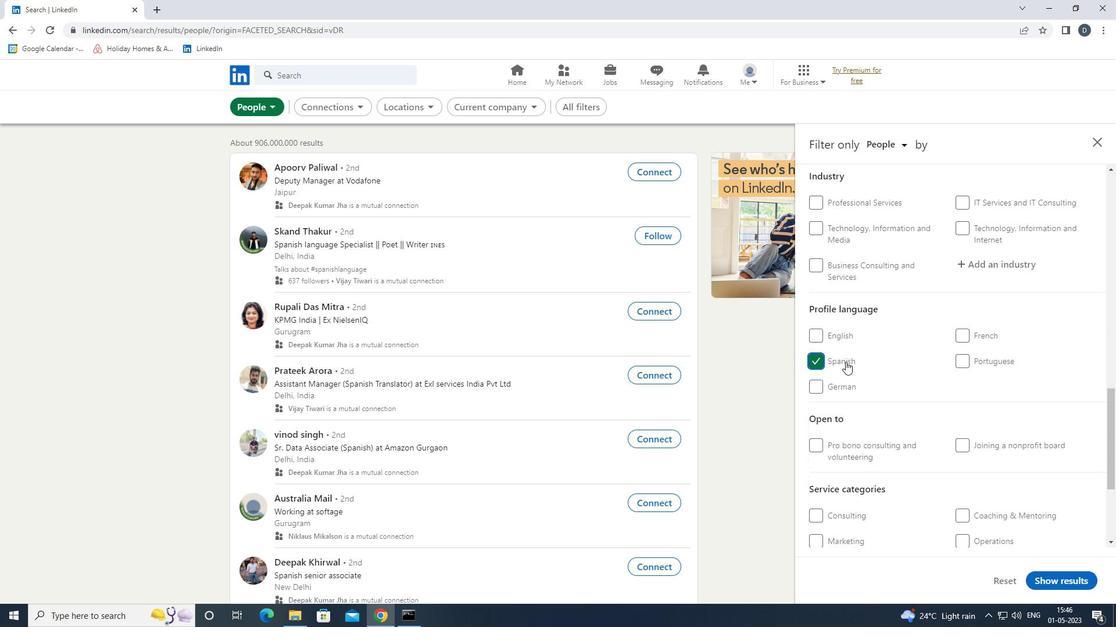 
Action: Mouse scrolled (915, 365) with delta (0, 0)
Screenshot: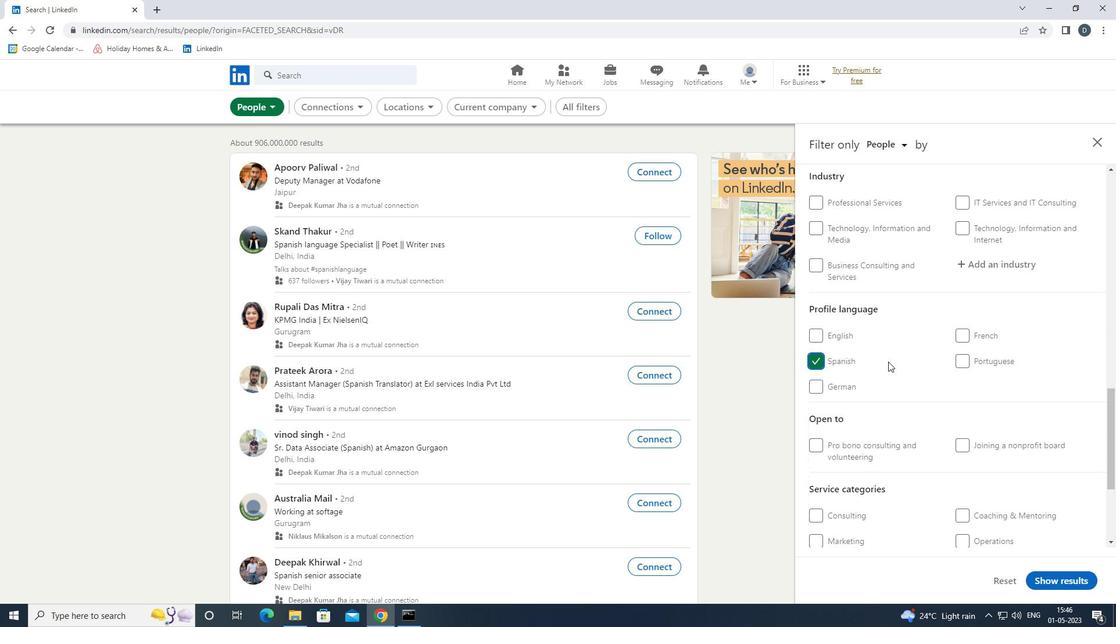 
Action: Mouse scrolled (915, 365) with delta (0, 0)
Screenshot: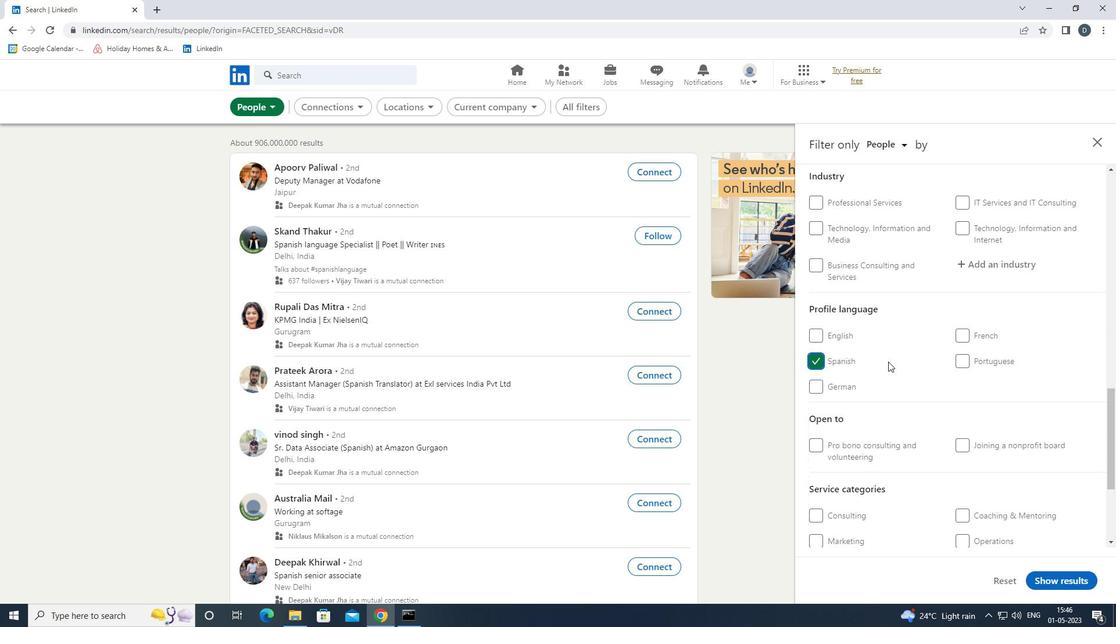 
Action: Mouse scrolled (915, 365) with delta (0, 0)
Screenshot: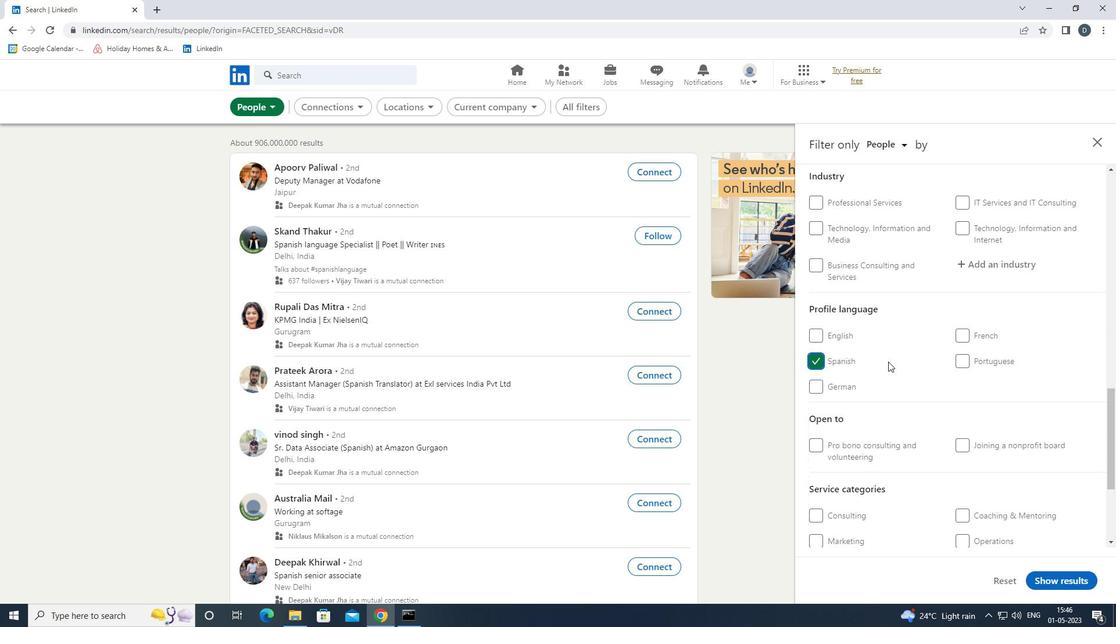 
Action: Mouse scrolled (915, 365) with delta (0, 0)
Screenshot: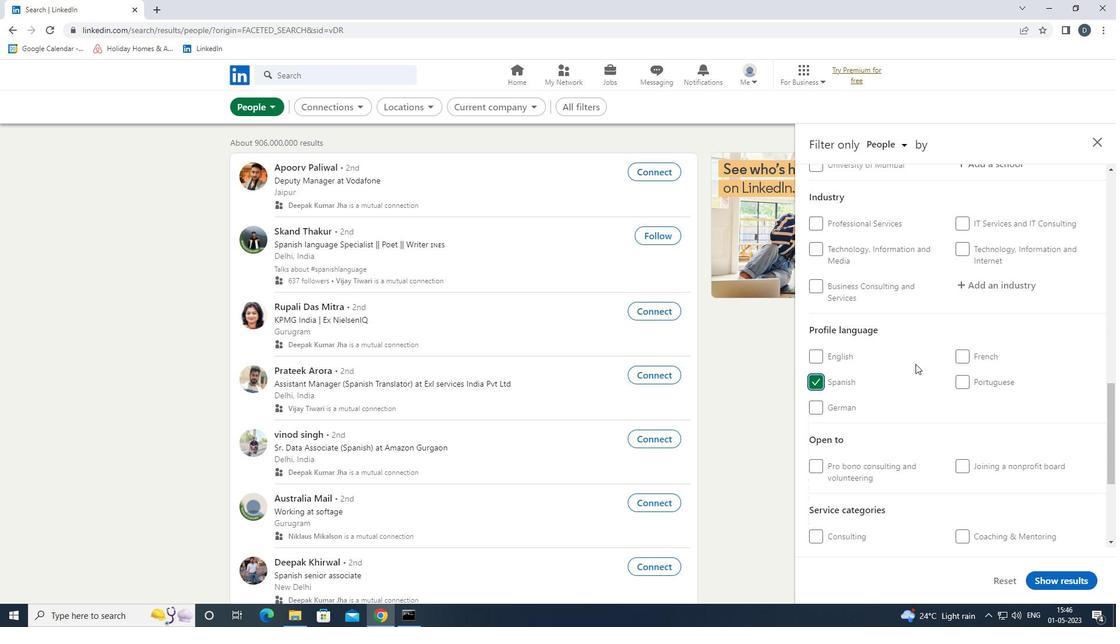 
Action: Mouse scrolled (915, 365) with delta (0, 0)
Screenshot: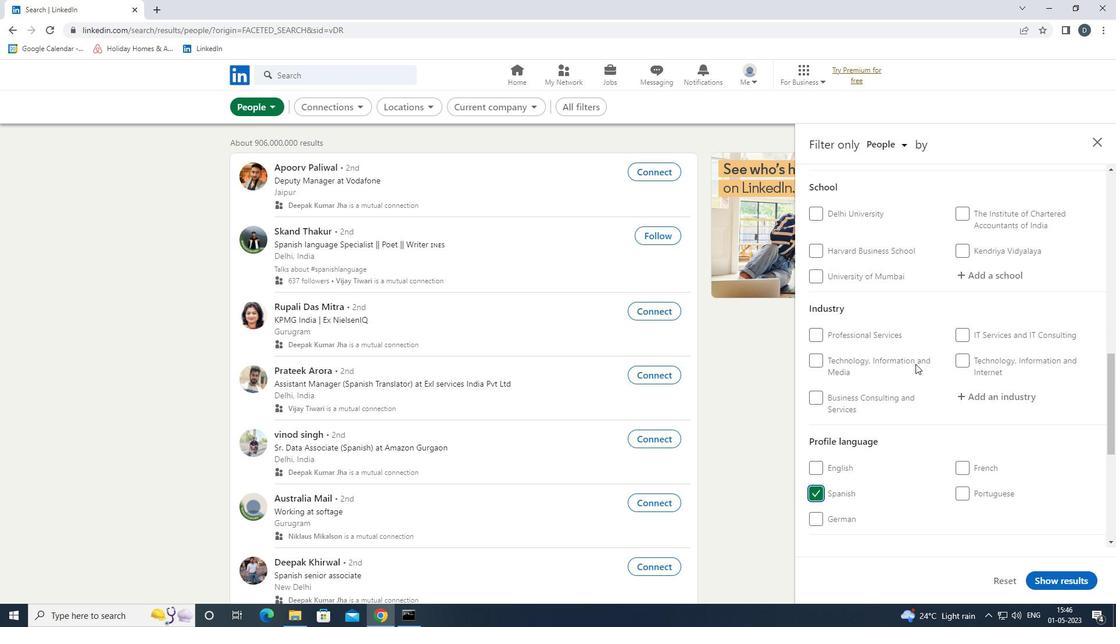 
Action: Mouse moved to (996, 320)
Screenshot: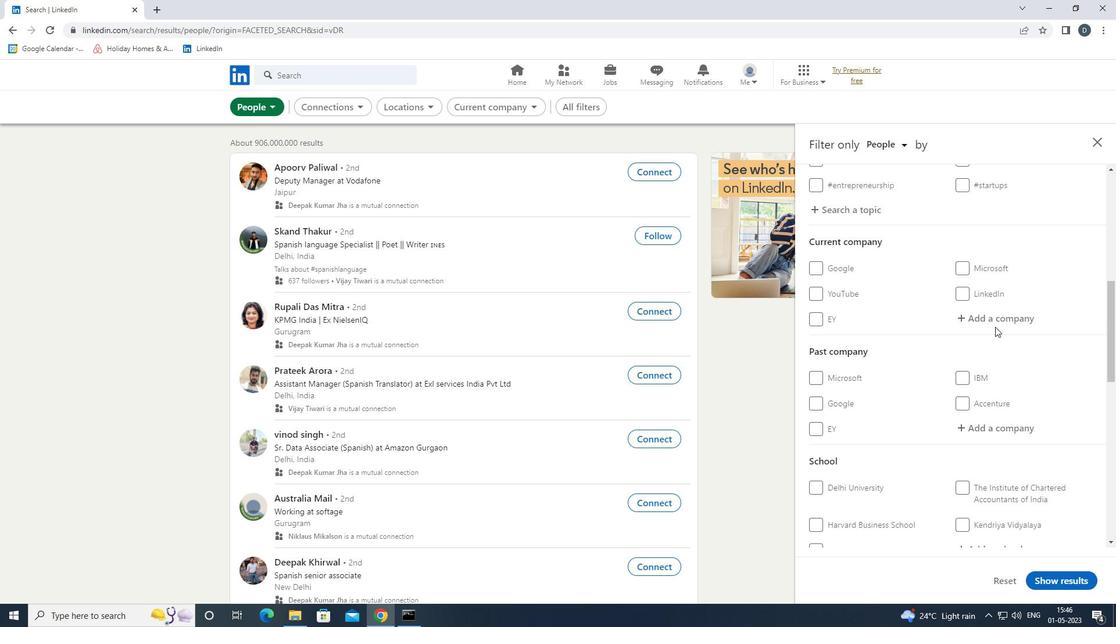 
Action: Mouse pressed left at (996, 320)
Screenshot: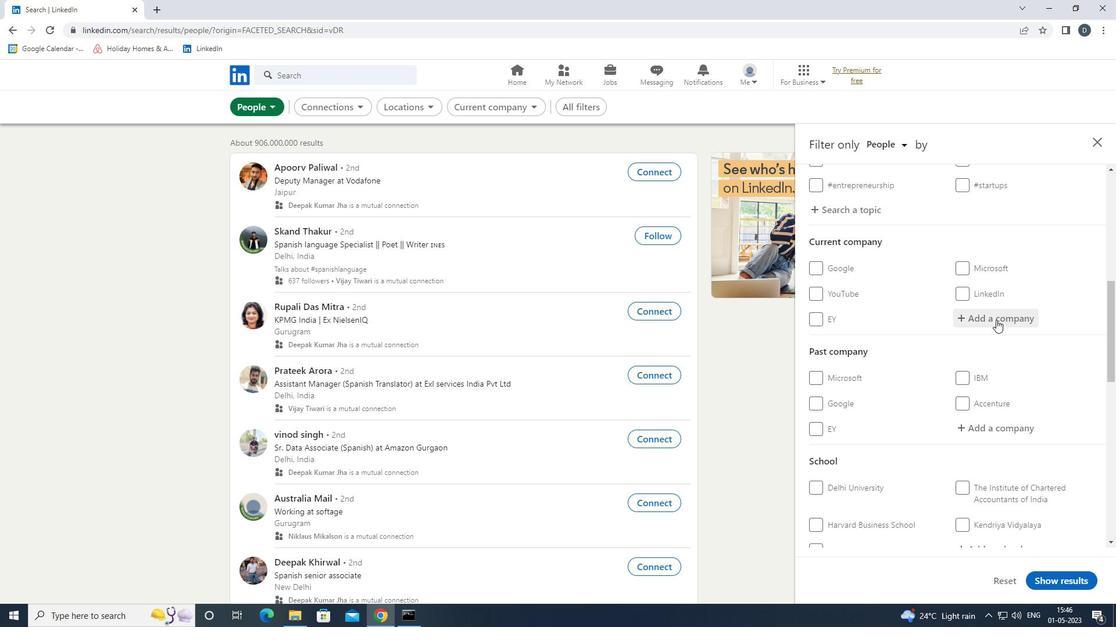 
Action: Key pressed <Key.shift>WORK<Key.space><Key.shift>FROM<Key.space><Key.down><Key.down><Key.enter>
Screenshot: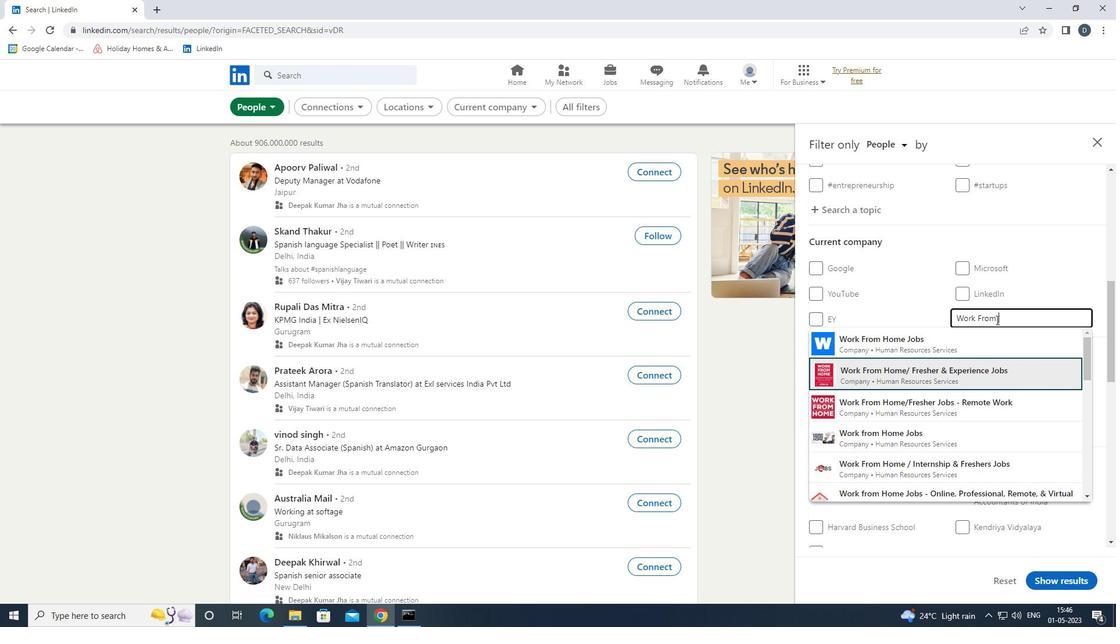 
Action: Mouse scrolled (996, 319) with delta (0, 0)
Screenshot: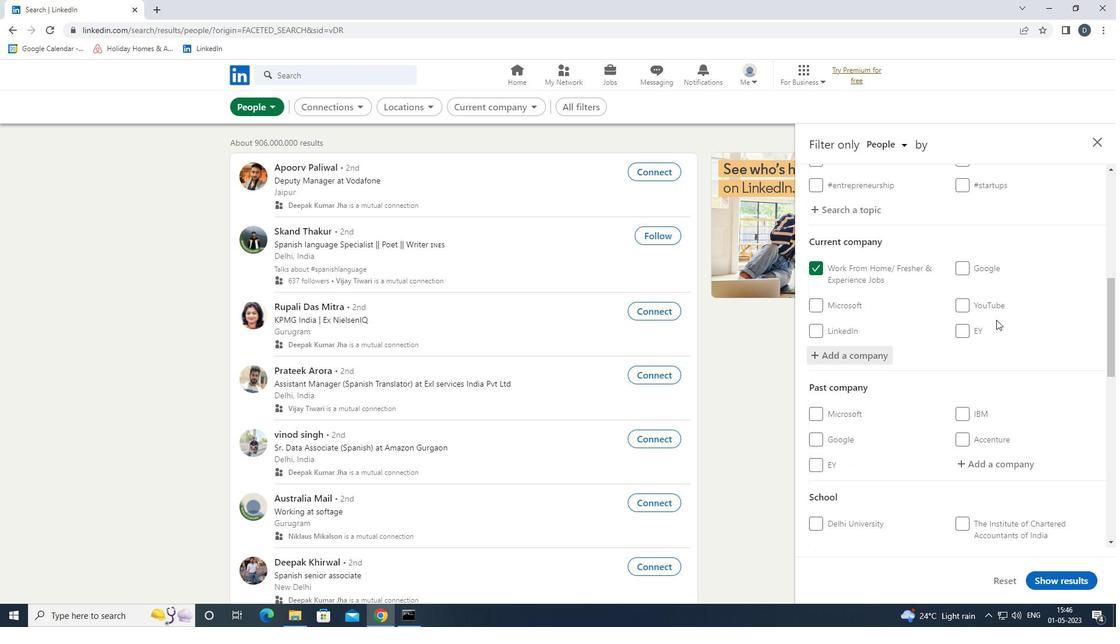 
Action: Mouse scrolled (996, 319) with delta (0, 0)
Screenshot: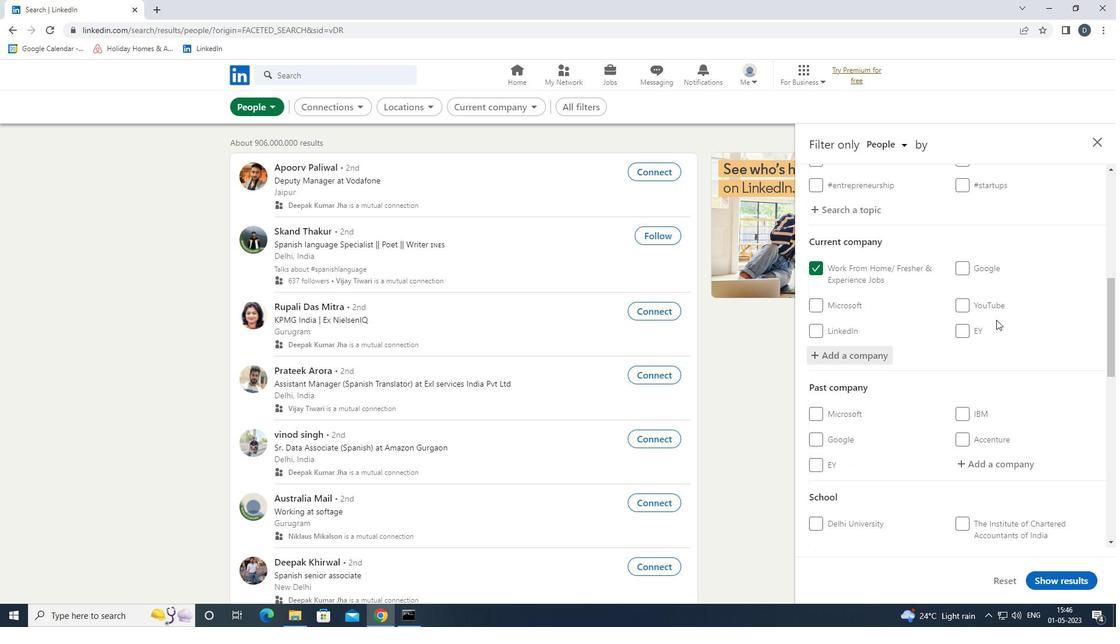 
Action: Mouse scrolled (996, 319) with delta (0, 0)
Screenshot: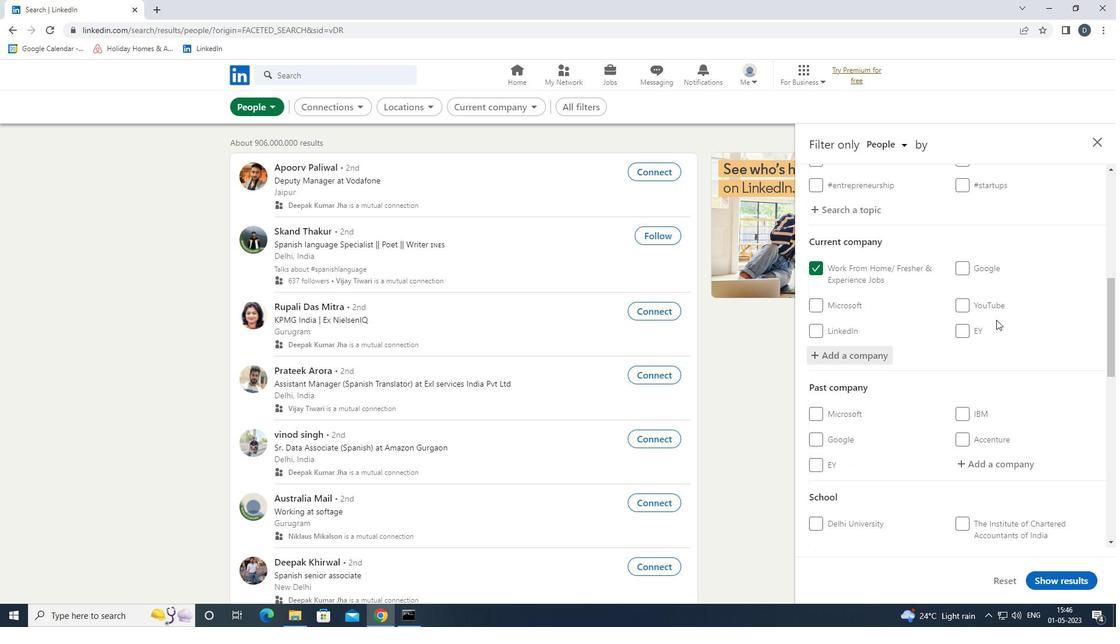 
Action: Mouse scrolled (996, 319) with delta (0, 0)
Screenshot: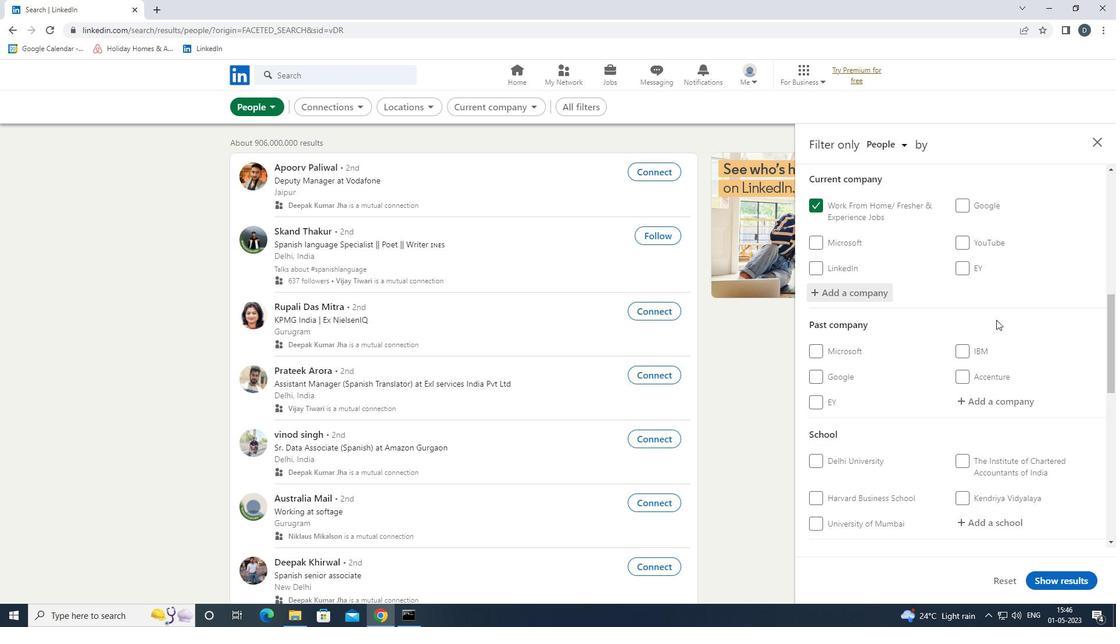 
Action: Mouse scrolled (996, 319) with delta (0, 0)
Screenshot: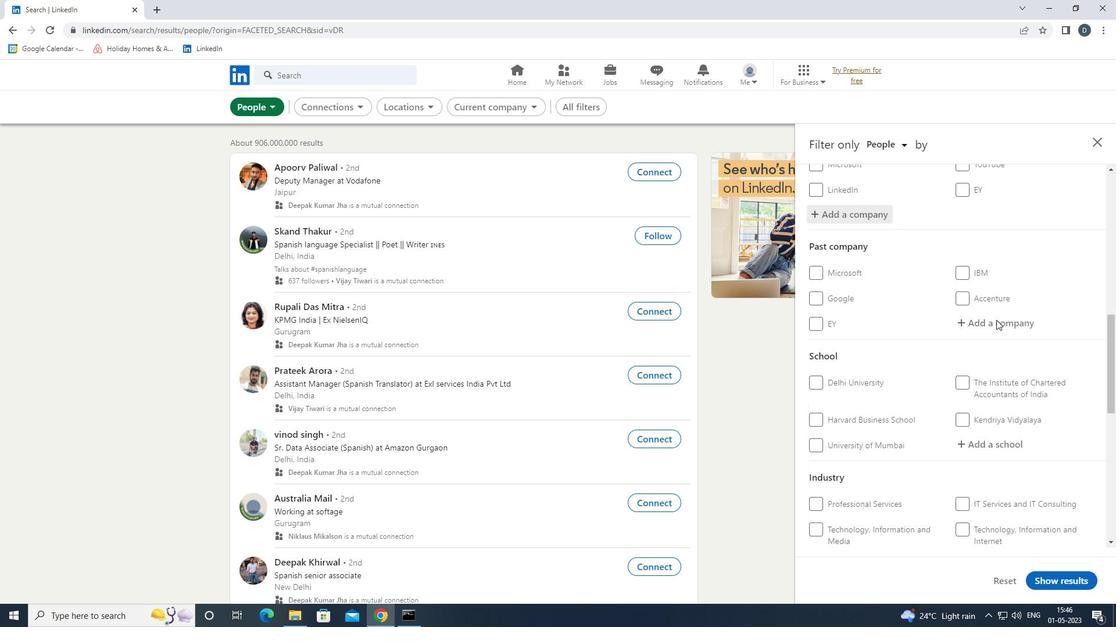 
Action: Mouse moved to (1007, 302)
Screenshot: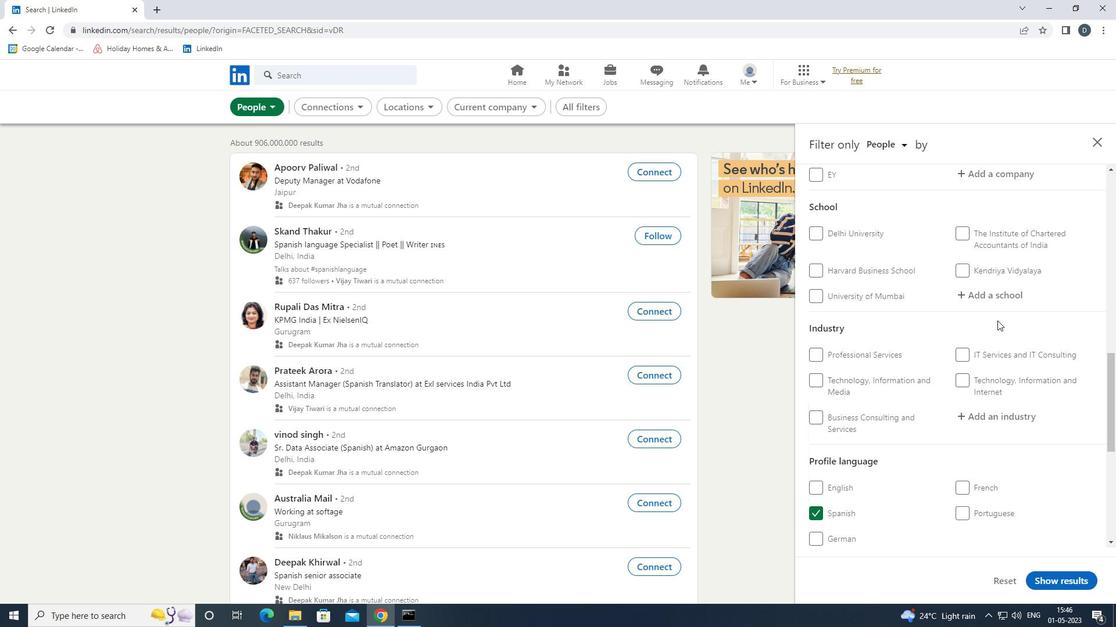 
Action: Mouse pressed left at (1007, 302)
Screenshot: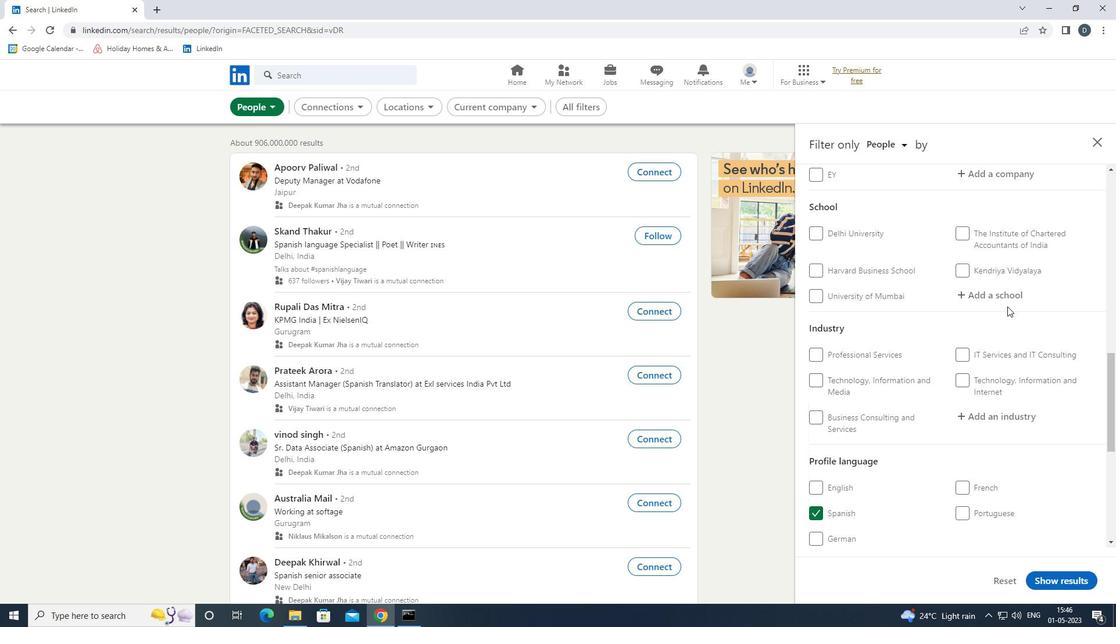 
Action: Mouse moved to (1007, 302)
Screenshot: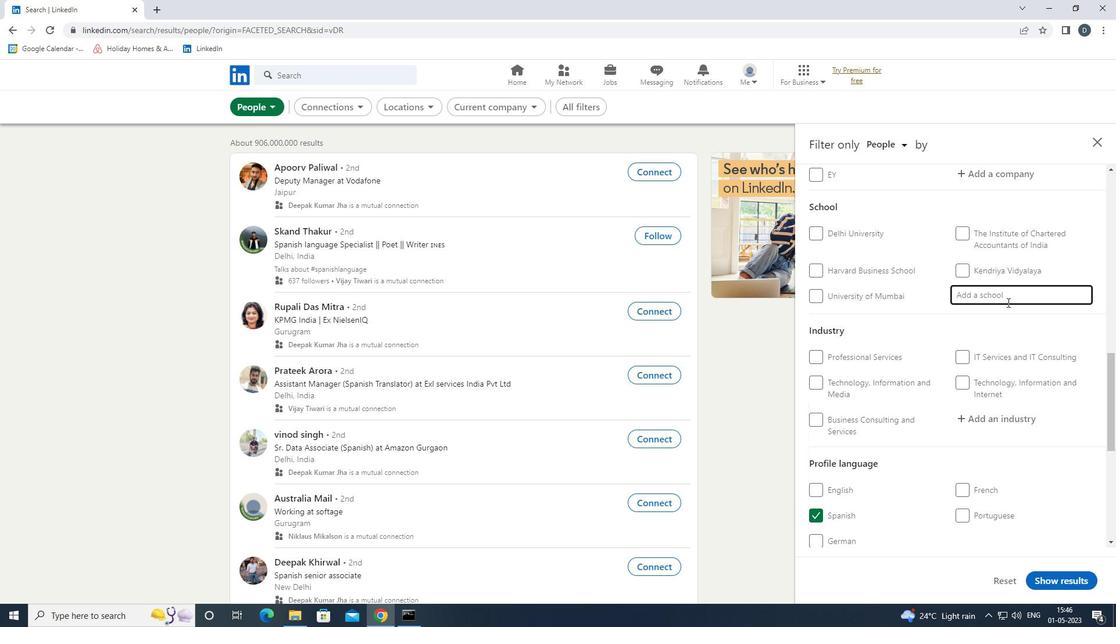 
Action: Key pressed <Key.shift>ST.<Key.space><Key.shift>MARTI<Key.down><Key.enter>
Screenshot: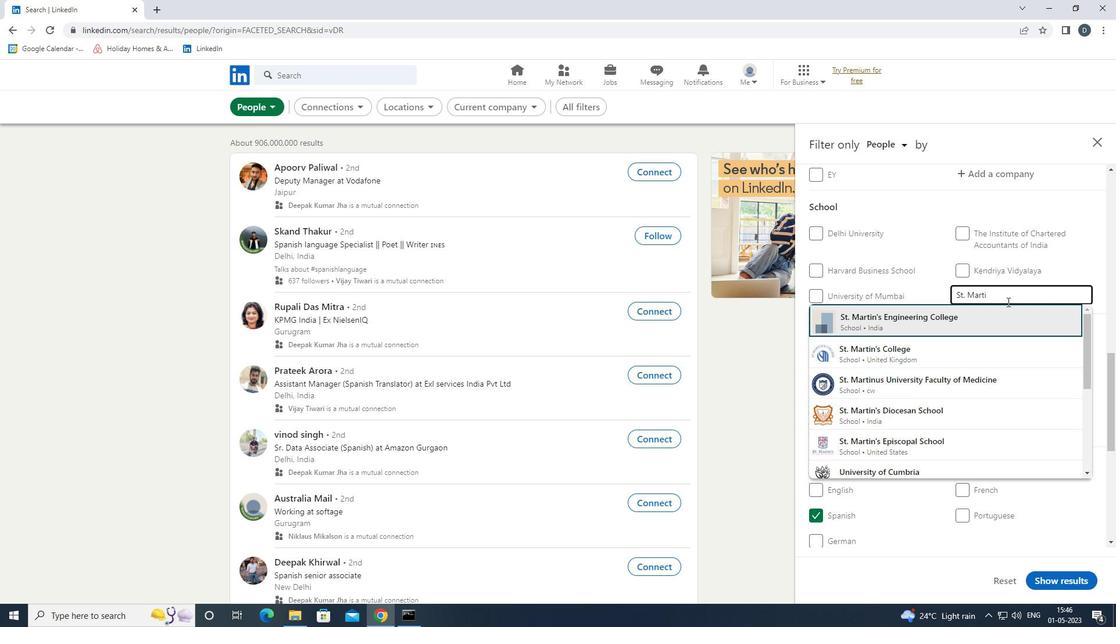 
Action: Mouse scrolled (1007, 301) with delta (0, 0)
Screenshot: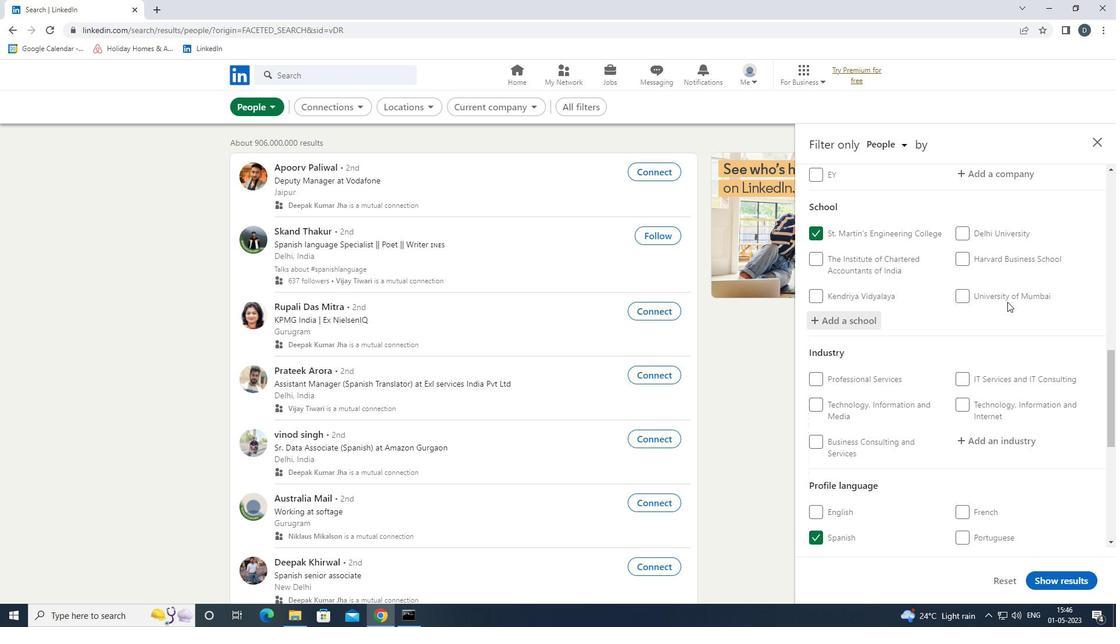 
Action: Mouse scrolled (1007, 301) with delta (0, 0)
Screenshot: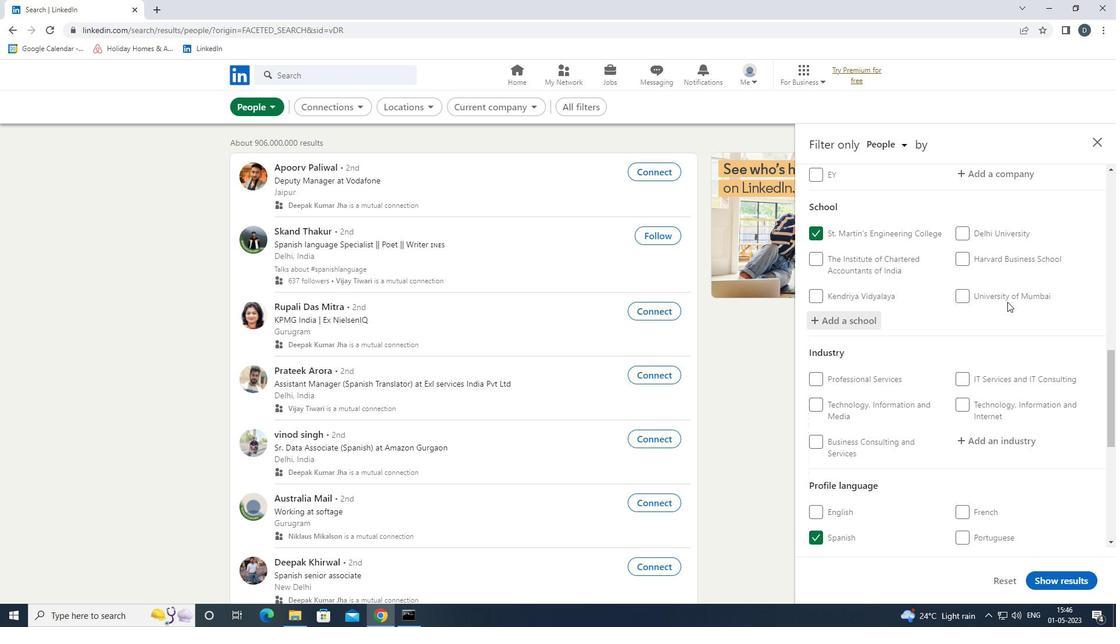 
Action: Mouse moved to (1000, 329)
Screenshot: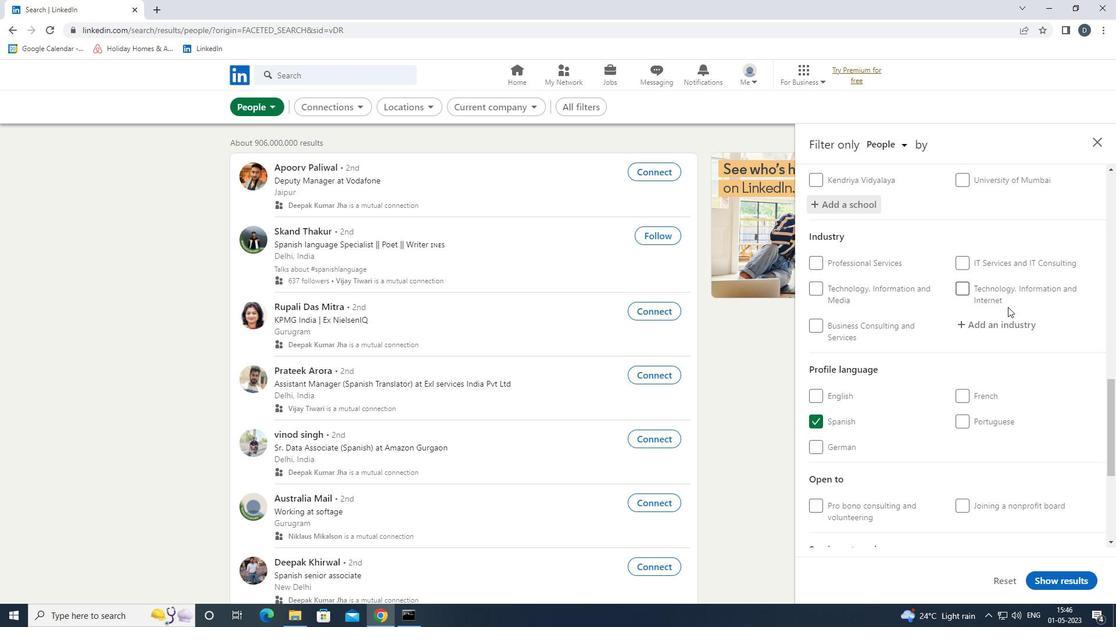 
Action: Mouse pressed left at (1000, 329)
Screenshot: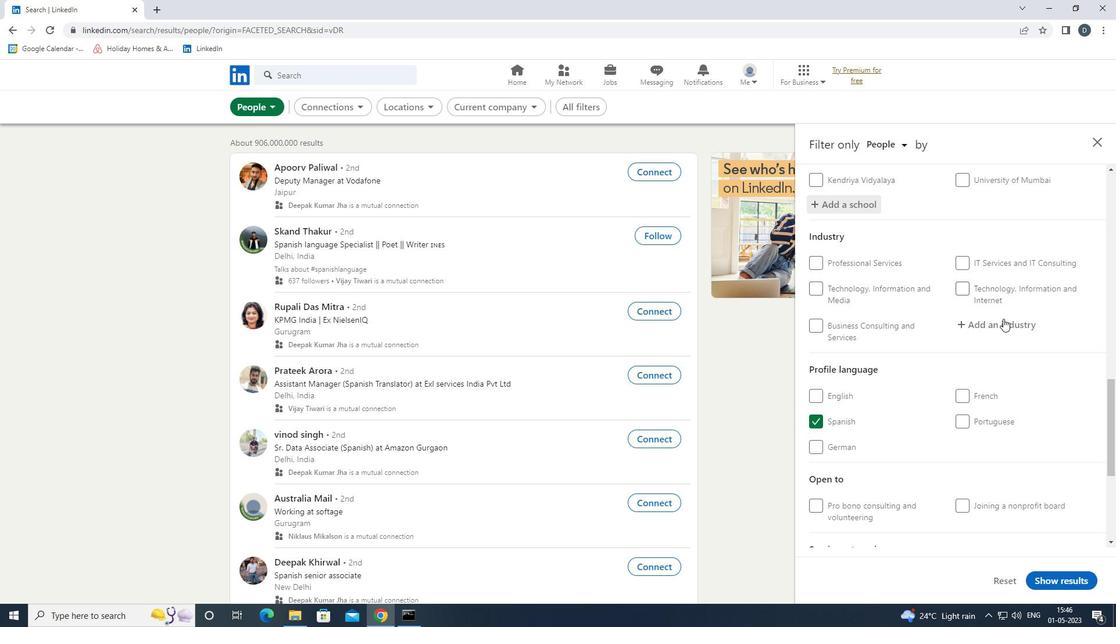 
Action: Key pressed <Key.shift>NURSING<Key.space><Key.down><Key.enter>
Screenshot: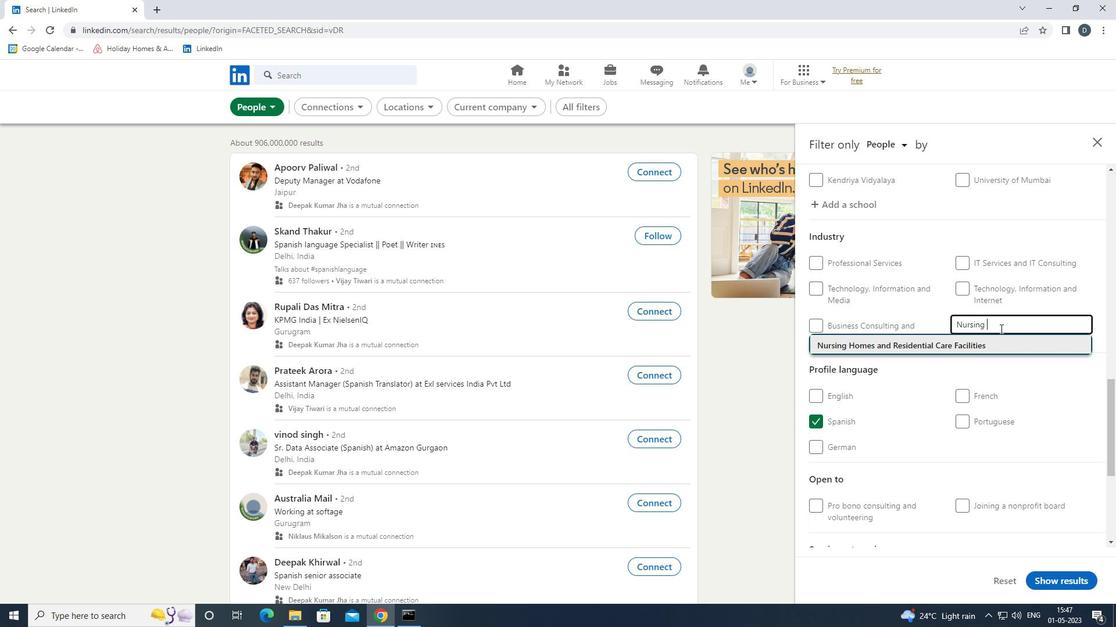 
Action: Mouse scrolled (1000, 328) with delta (0, 0)
Screenshot: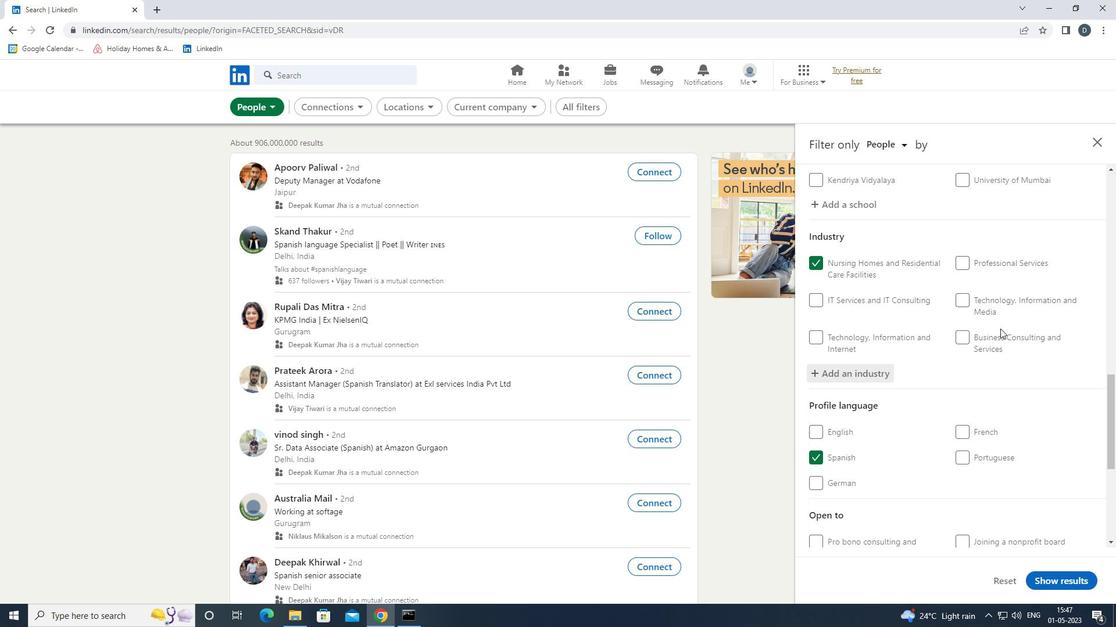
Action: Mouse scrolled (1000, 328) with delta (0, 0)
Screenshot: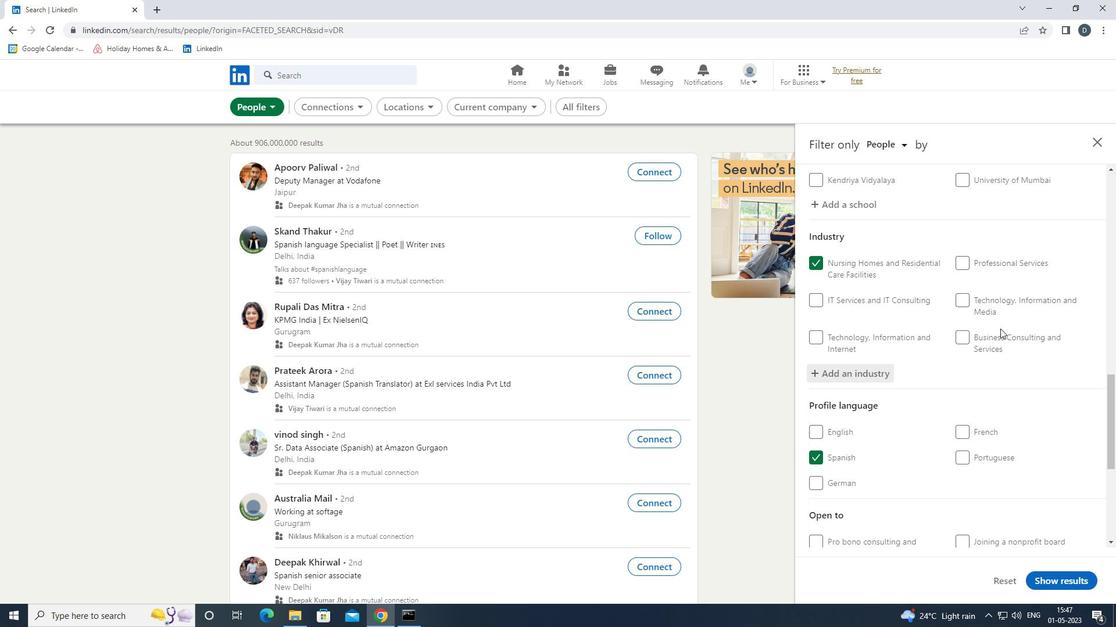 
Action: Mouse scrolled (1000, 328) with delta (0, 0)
Screenshot: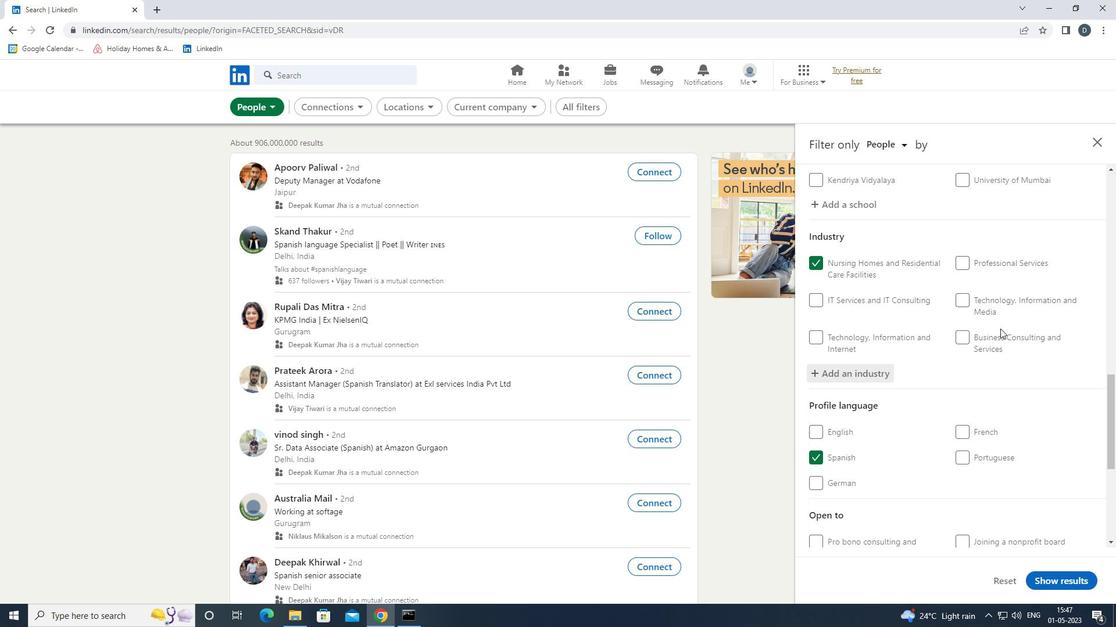 
Action: Mouse moved to (999, 348)
Screenshot: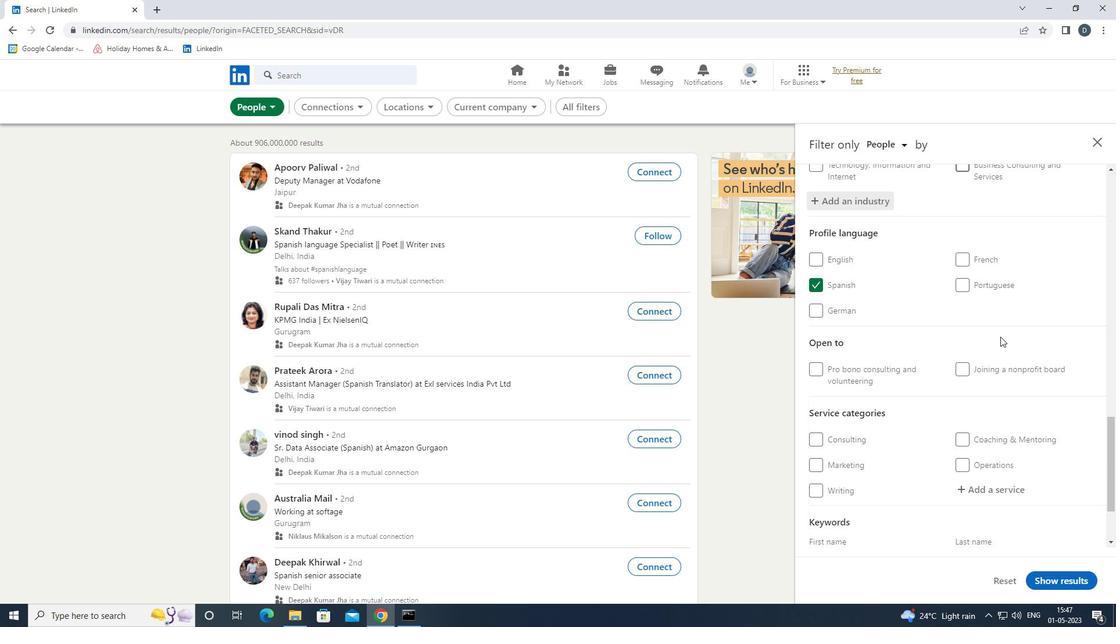 
Action: Mouse scrolled (999, 348) with delta (0, 0)
Screenshot: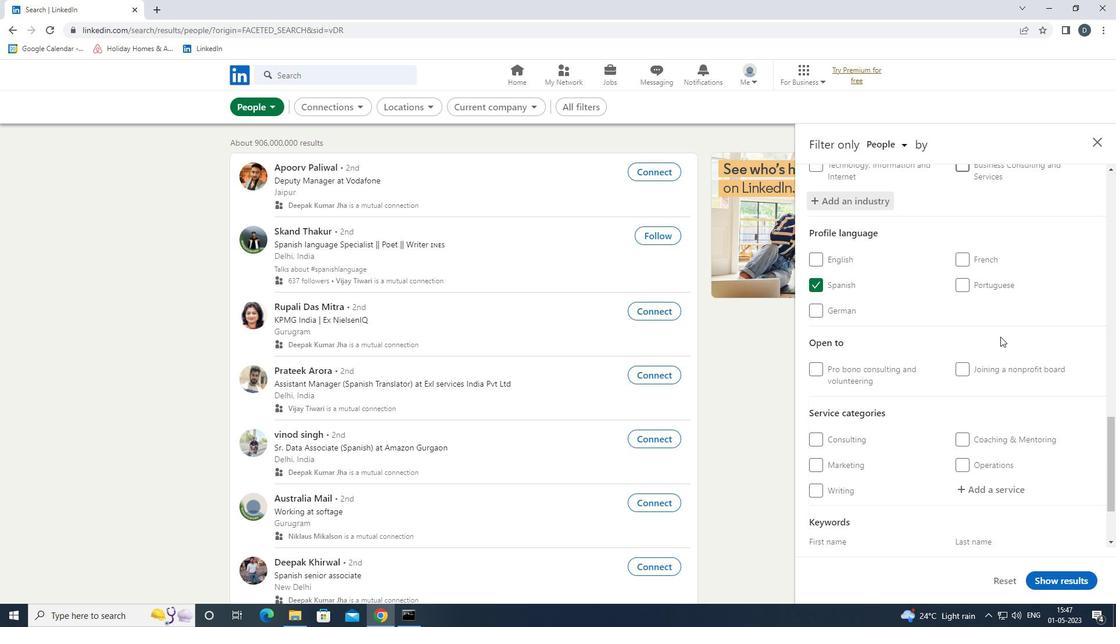 
Action: Mouse moved to (999, 349)
Screenshot: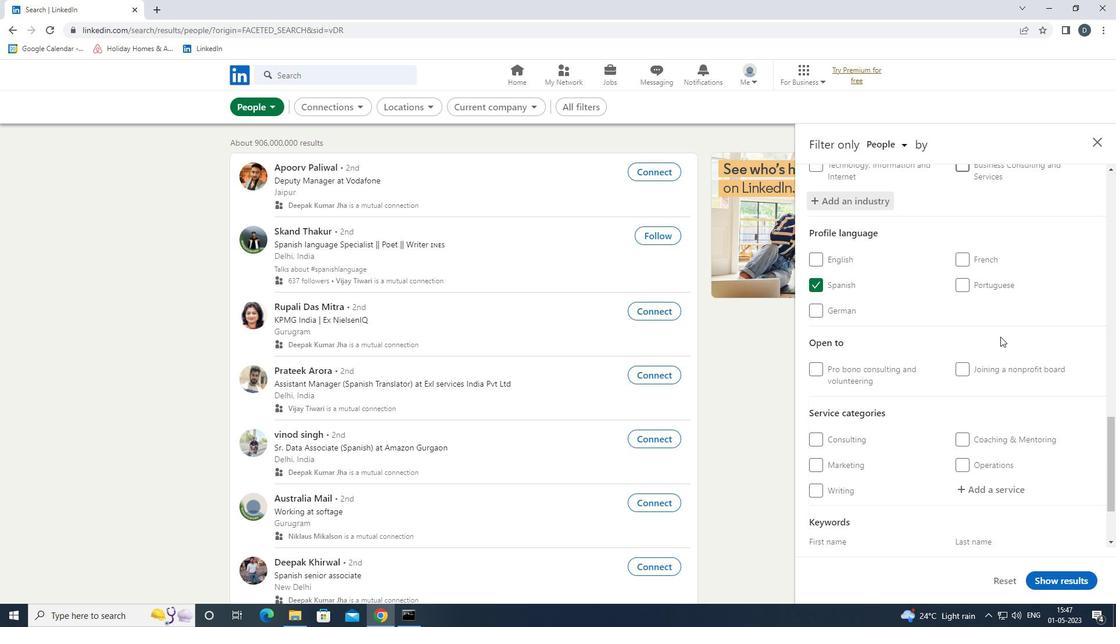 
Action: Mouse scrolled (999, 348) with delta (0, 0)
Screenshot: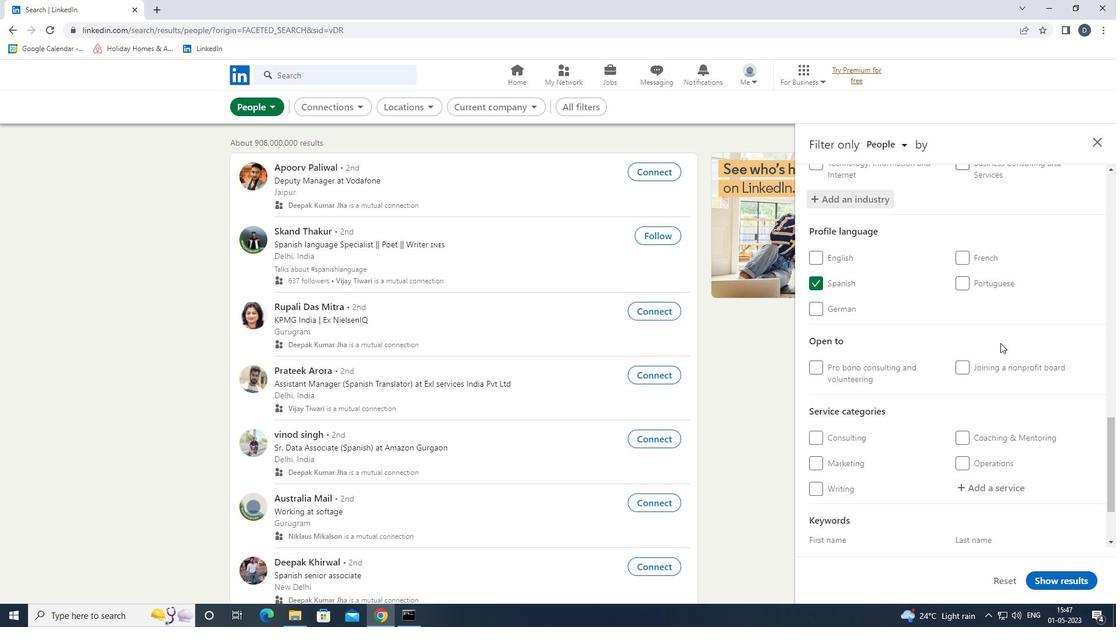 
Action: Mouse moved to (1003, 378)
Screenshot: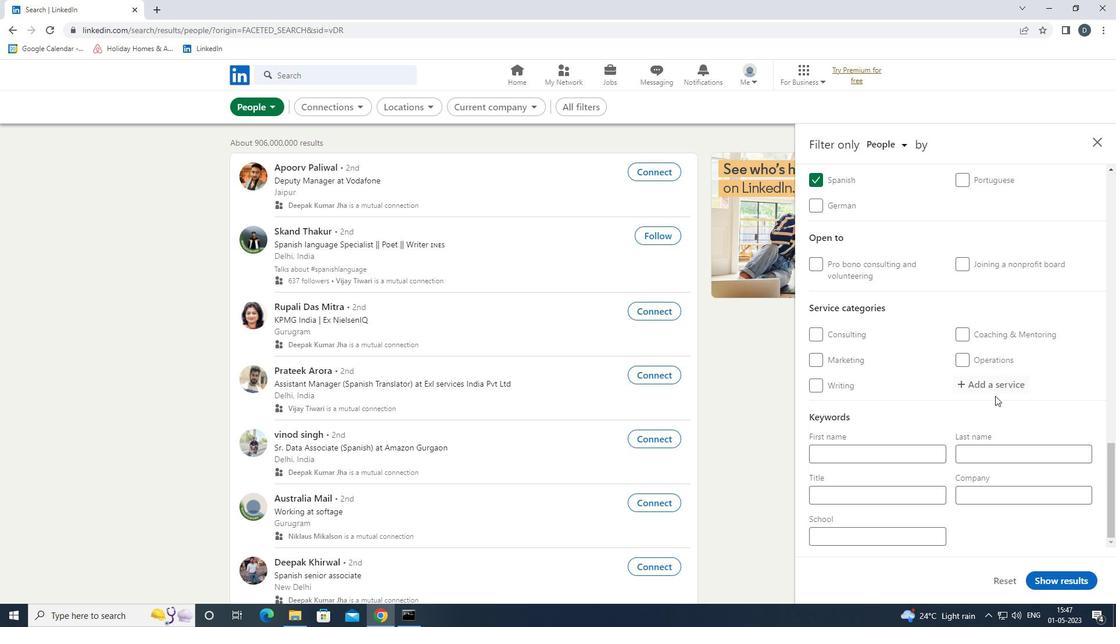 
Action: Mouse pressed left at (1003, 378)
Screenshot: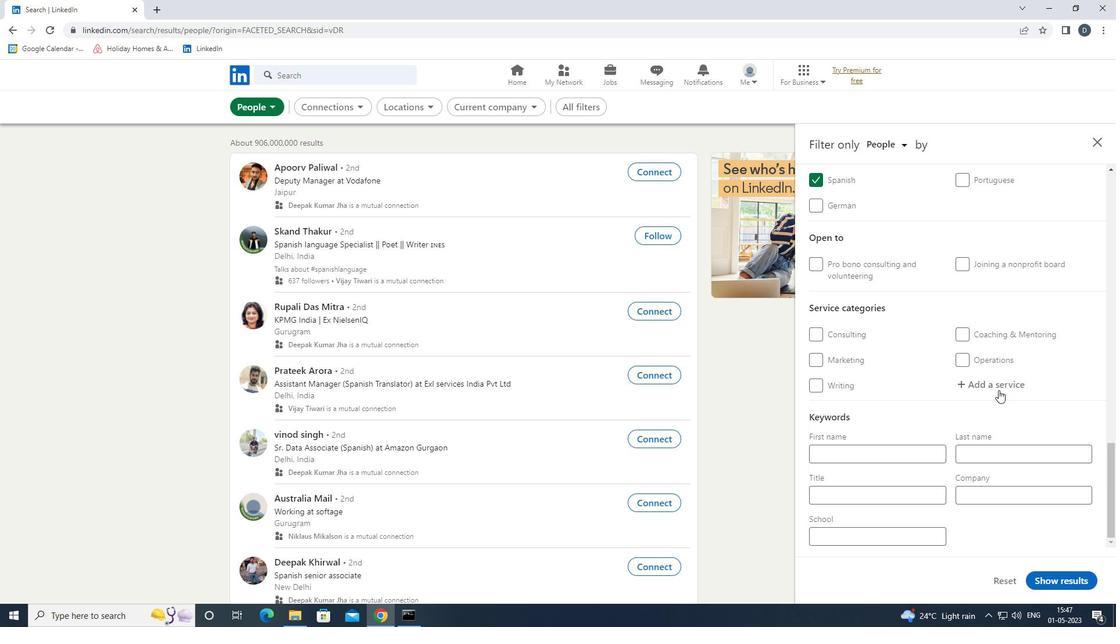 
Action: Key pressed <Key.shift><Key.shift>GHOSTWRI<Key.down><Key.enter>
Screenshot: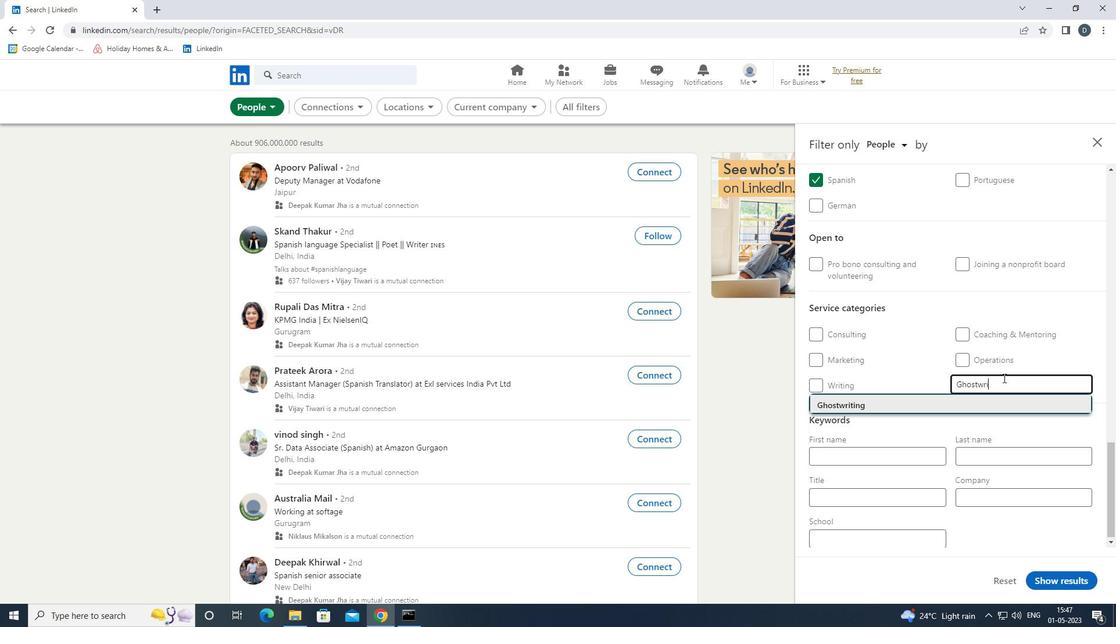 
Action: Mouse moved to (1003, 378)
Screenshot: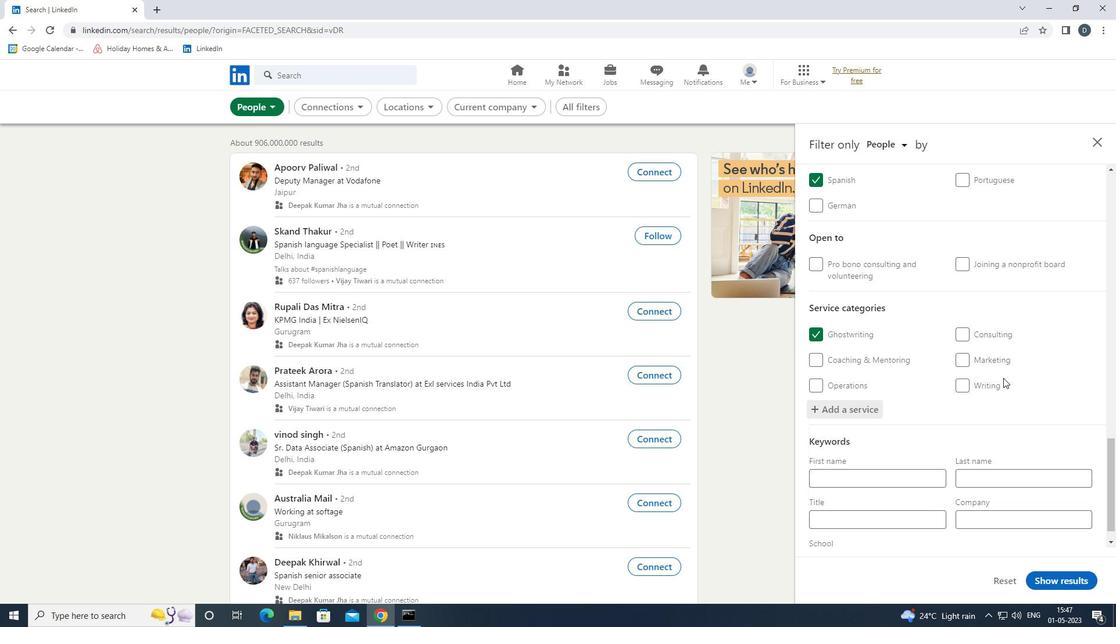 
Action: Mouse scrolled (1003, 377) with delta (0, 0)
Screenshot: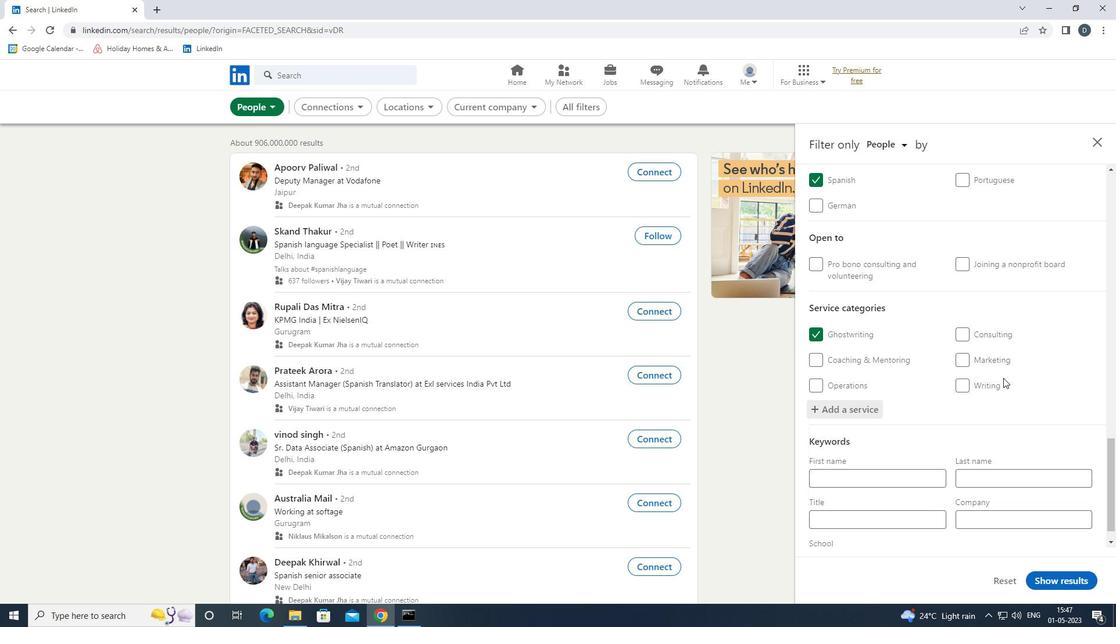 
Action: Mouse moved to (1003, 388)
Screenshot: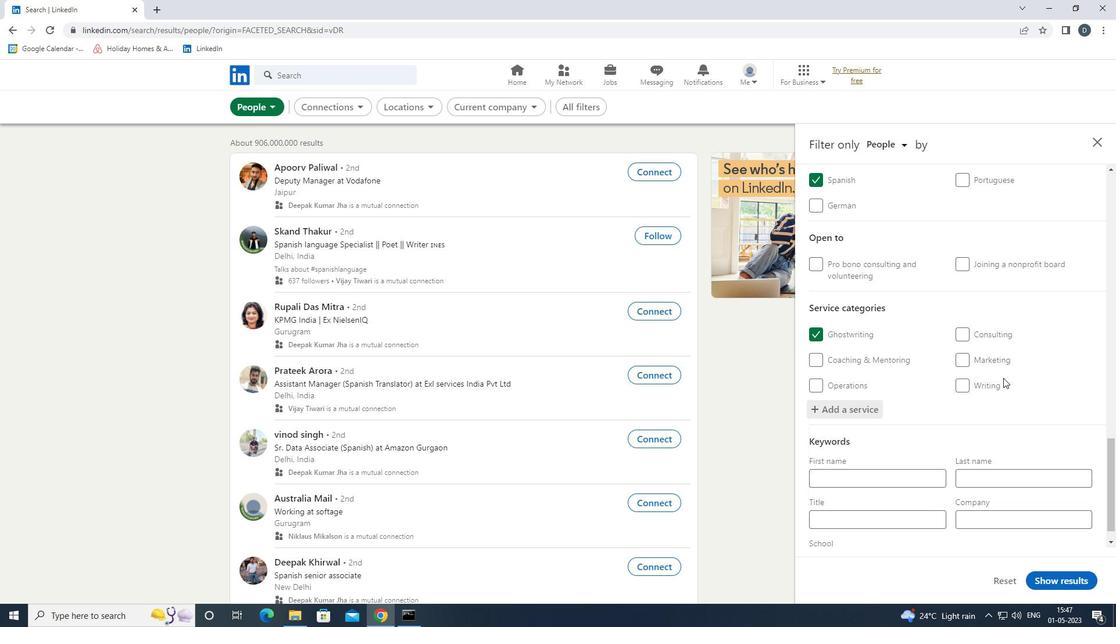 
Action: Mouse scrolled (1003, 387) with delta (0, 0)
Screenshot: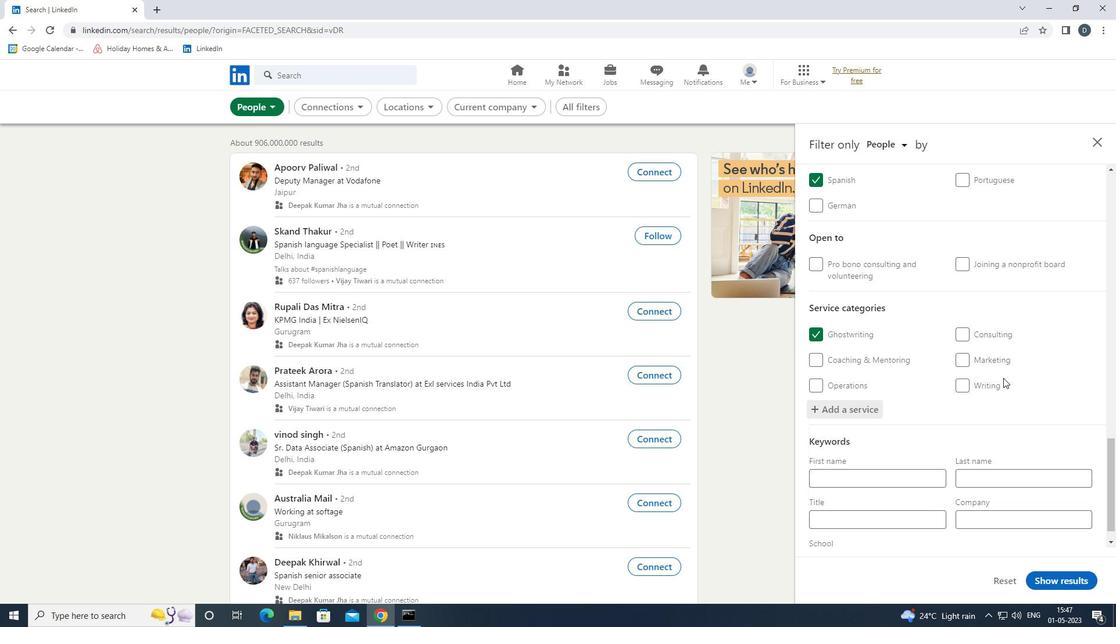 
Action: Mouse moved to (1000, 397)
Screenshot: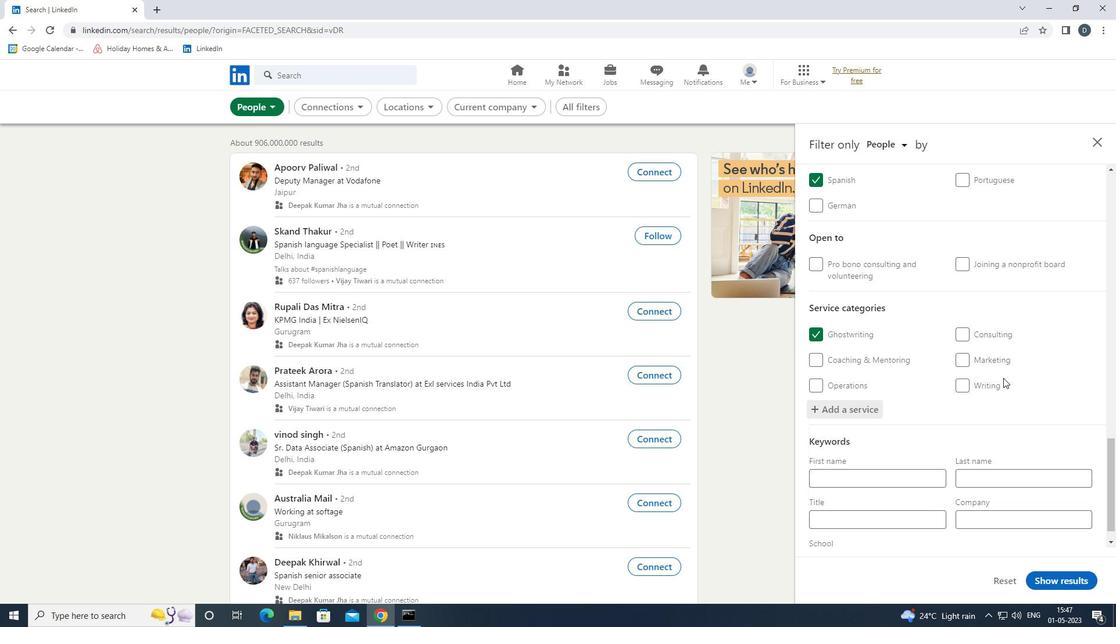 
Action: Mouse scrolled (1000, 396) with delta (0, 0)
Screenshot: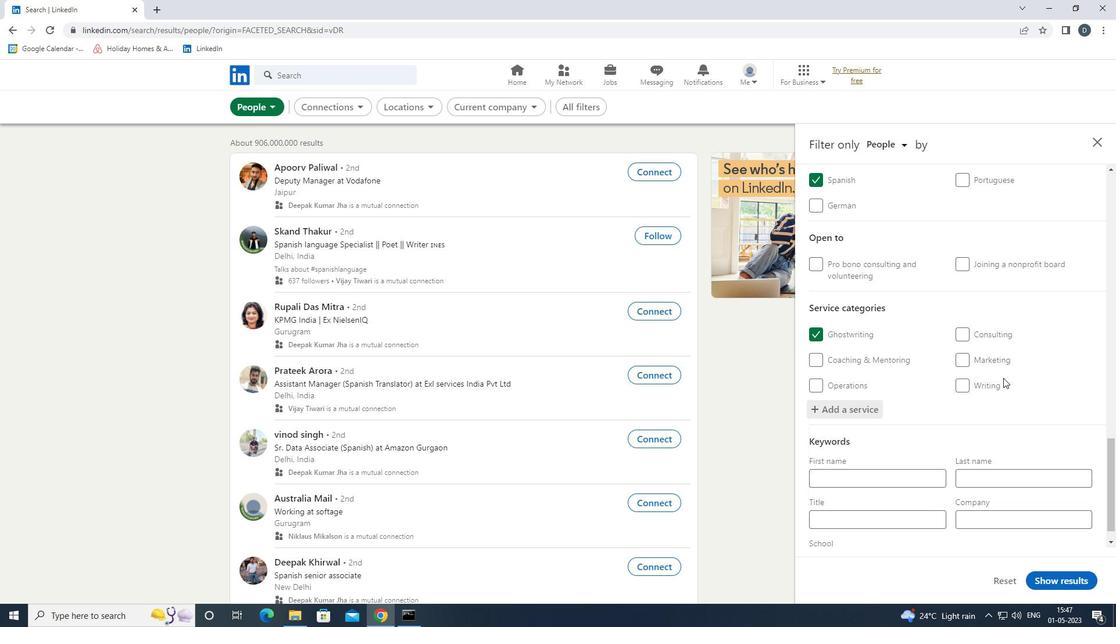 
Action: Mouse moved to (998, 402)
Screenshot: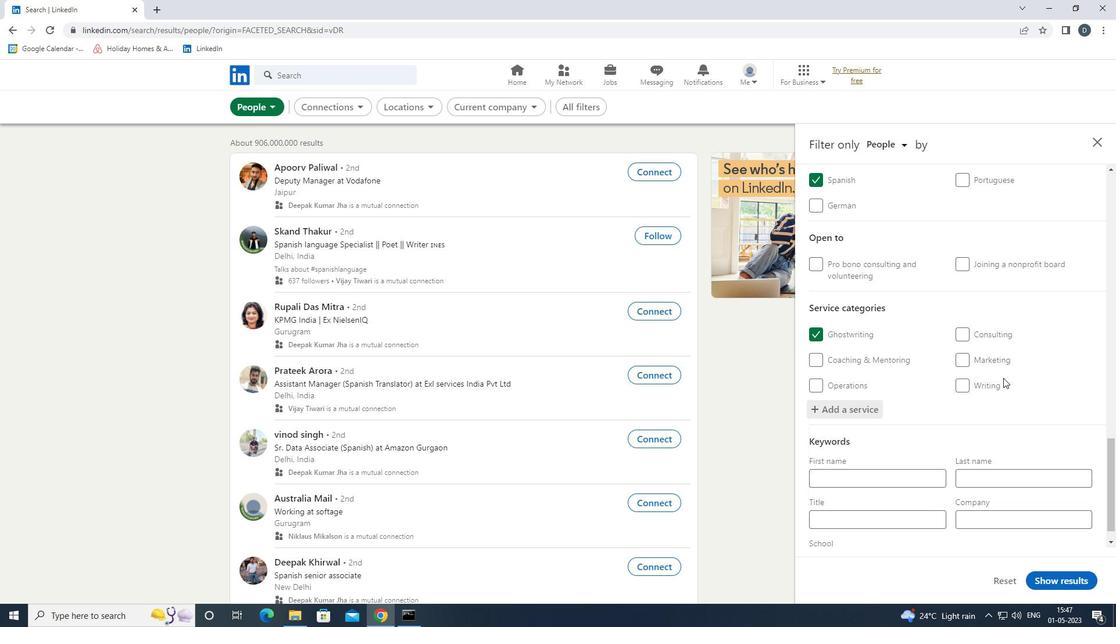 
Action: Mouse scrolled (998, 401) with delta (0, 0)
Screenshot: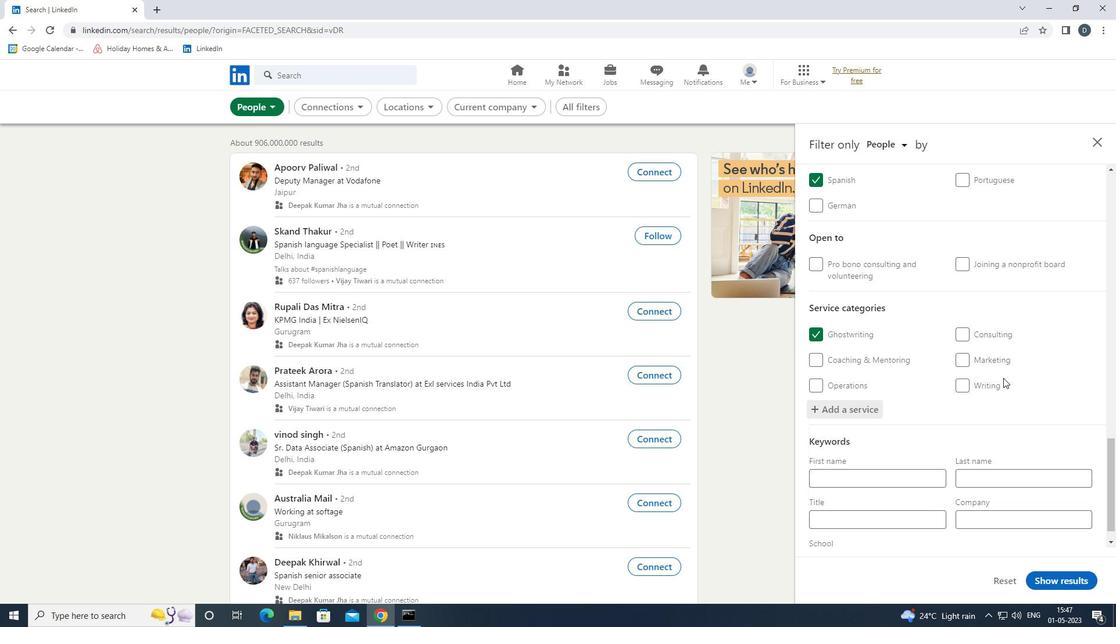 
Action: Mouse moved to (906, 497)
Screenshot: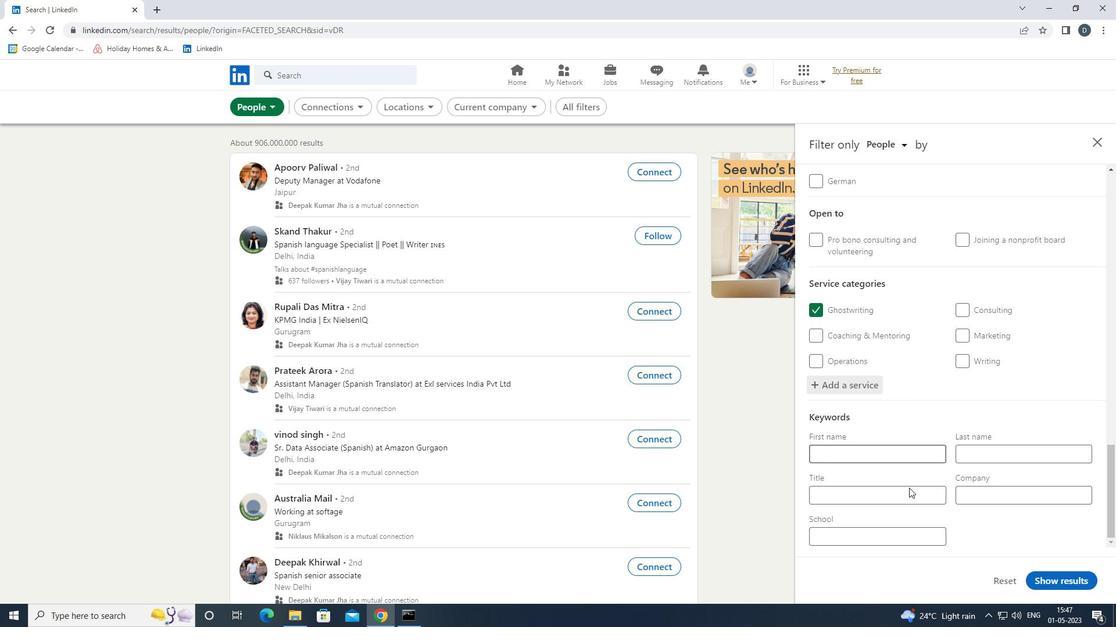 
Action: Mouse pressed left at (906, 497)
Screenshot: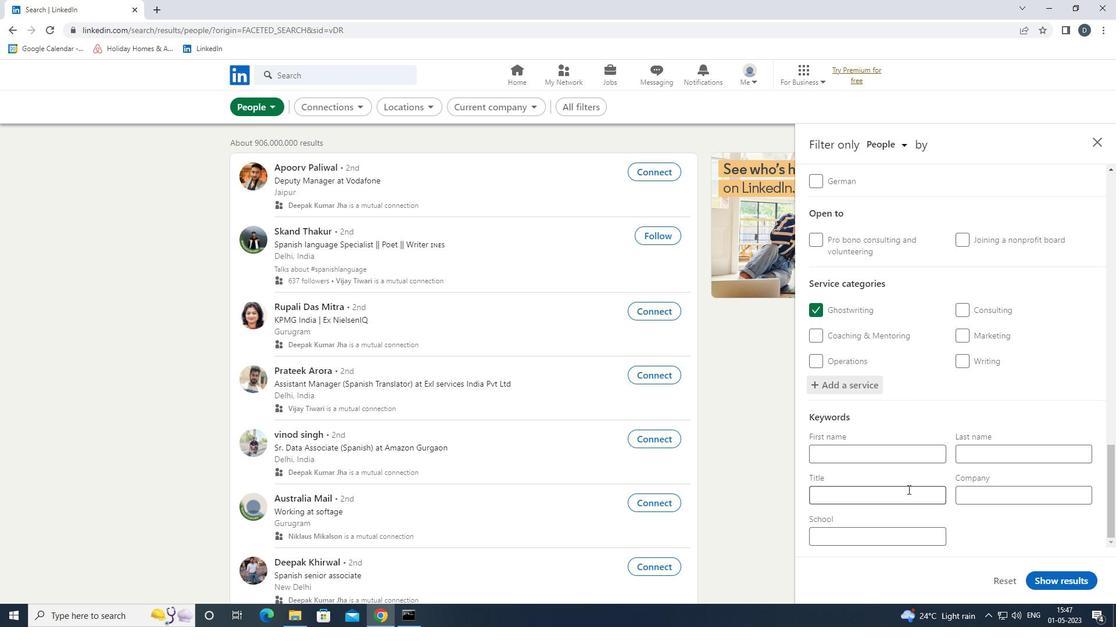 
Action: Key pressed <Key.shift>SECURITY<Key.space><Key.shift>GI<Key.backspace>UARD
Screenshot: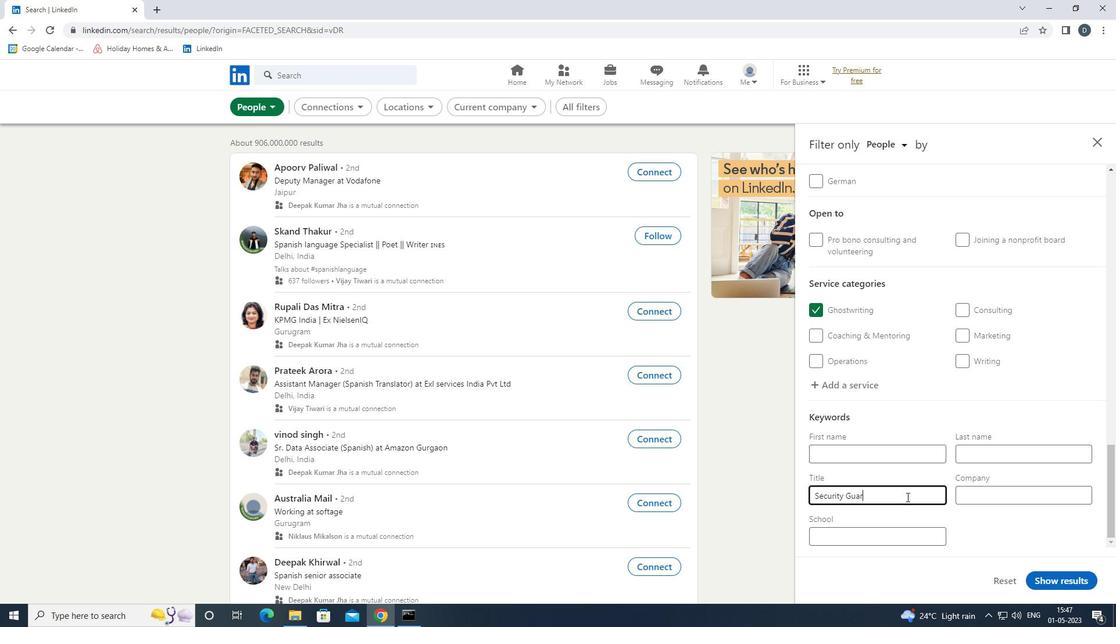
Action: Mouse moved to (1068, 583)
Screenshot: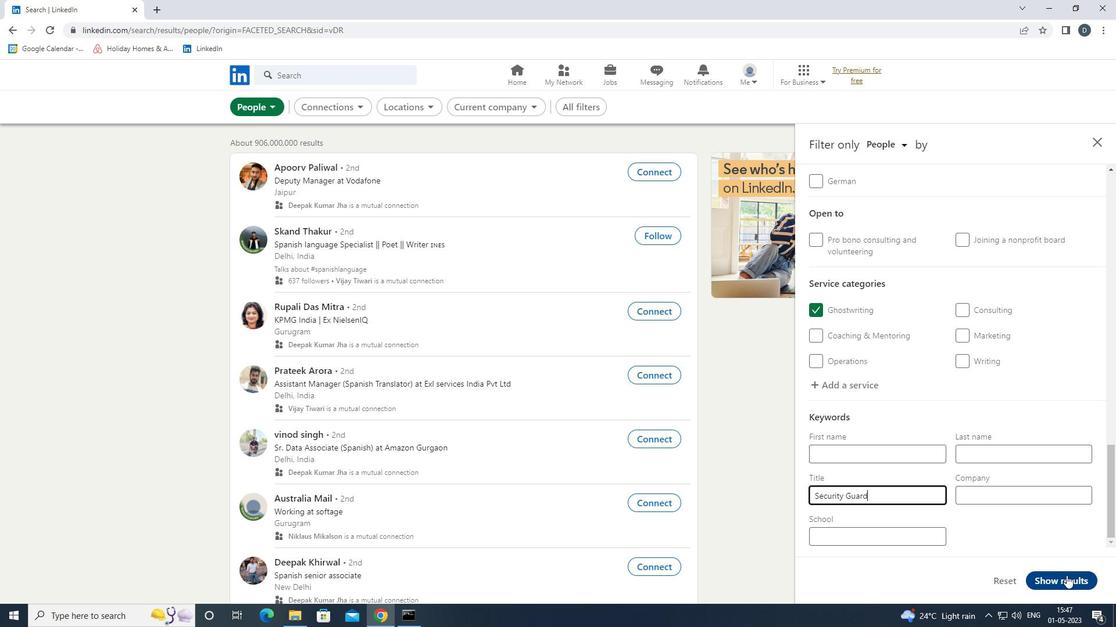
Action: Mouse pressed left at (1068, 583)
Screenshot: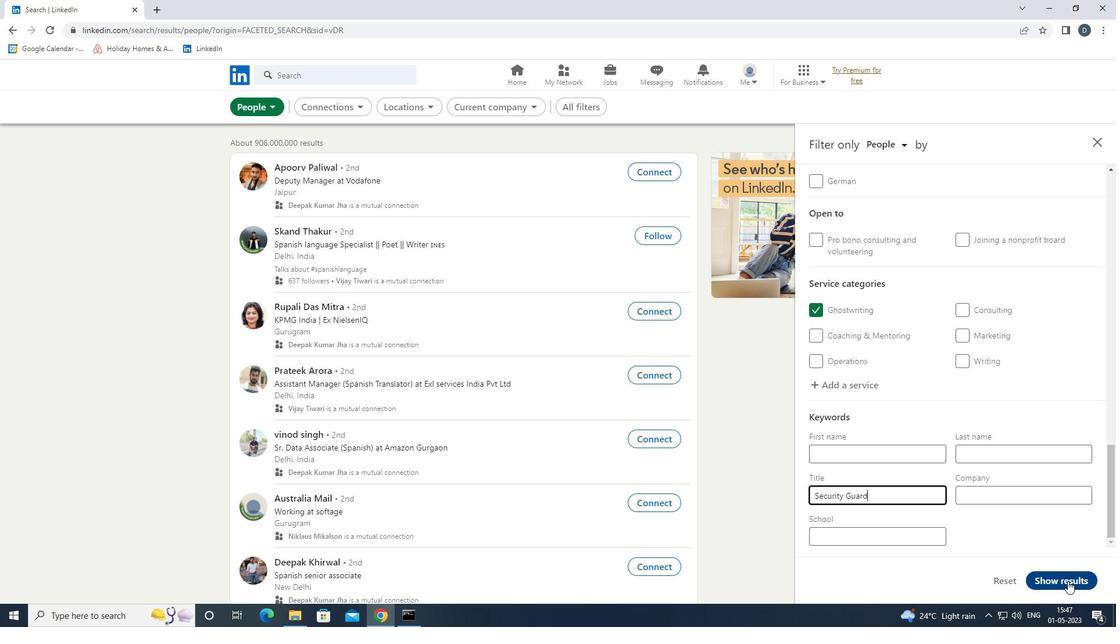 
Action: Mouse moved to (809, 379)
Screenshot: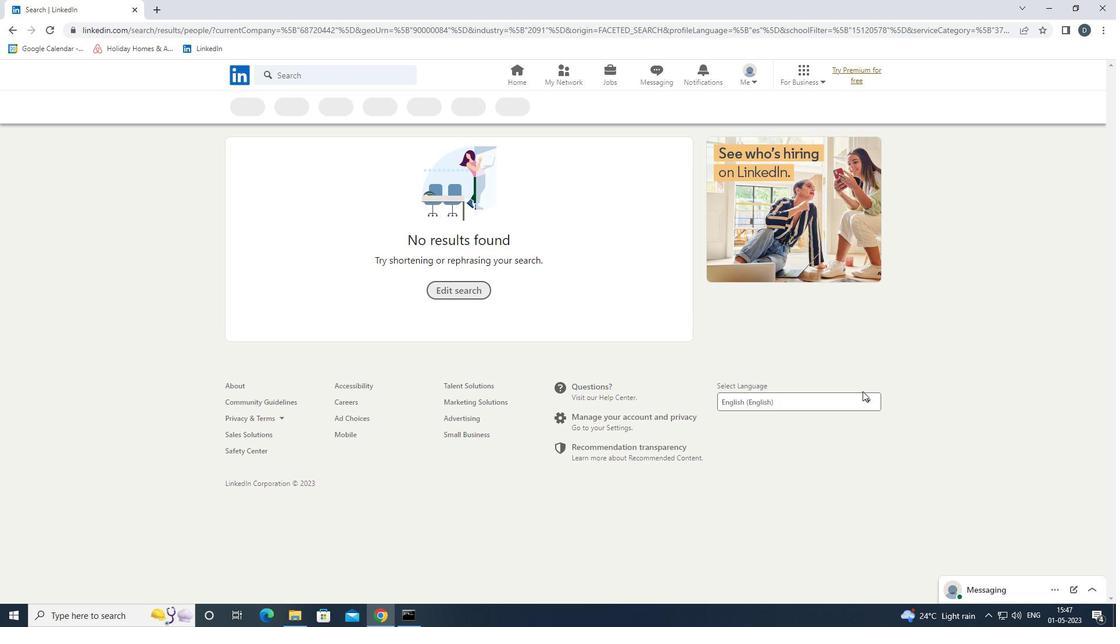 
